 Task: Research Airbnb options in Guider, Cameroon from 12th November, 2023 to 15th November, 2023 for 2 adults.1  bedroom having 1 bed and 1 bathroom. Property type can be hotel. Look for 5 properties as per requirement.
Action: Mouse moved to (500, 117)
Screenshot: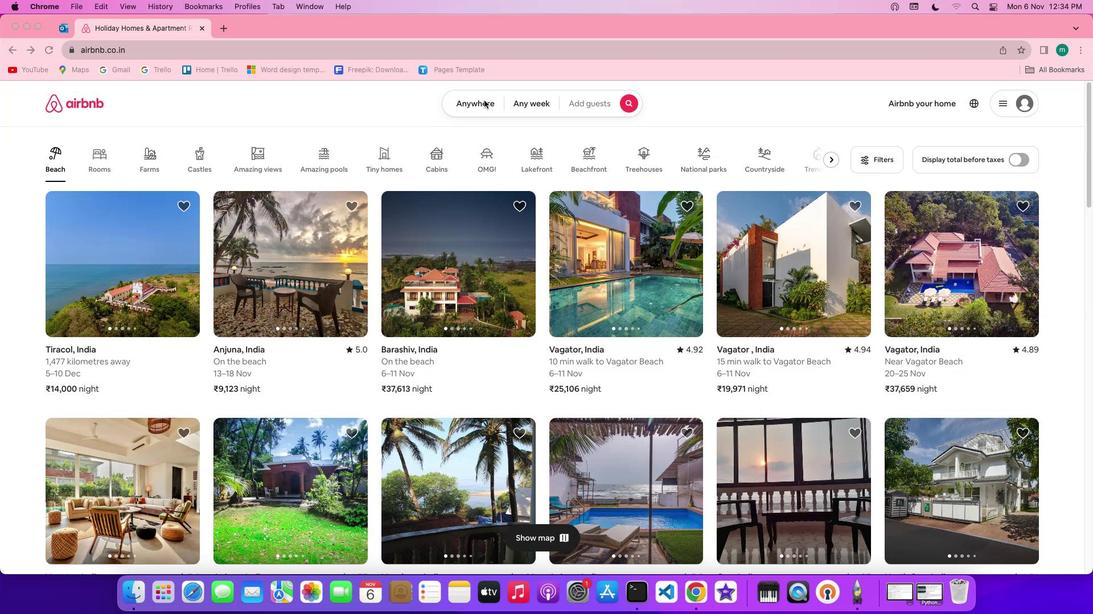 
Action: Mouse pressed left at (500, 117)
Screenshot: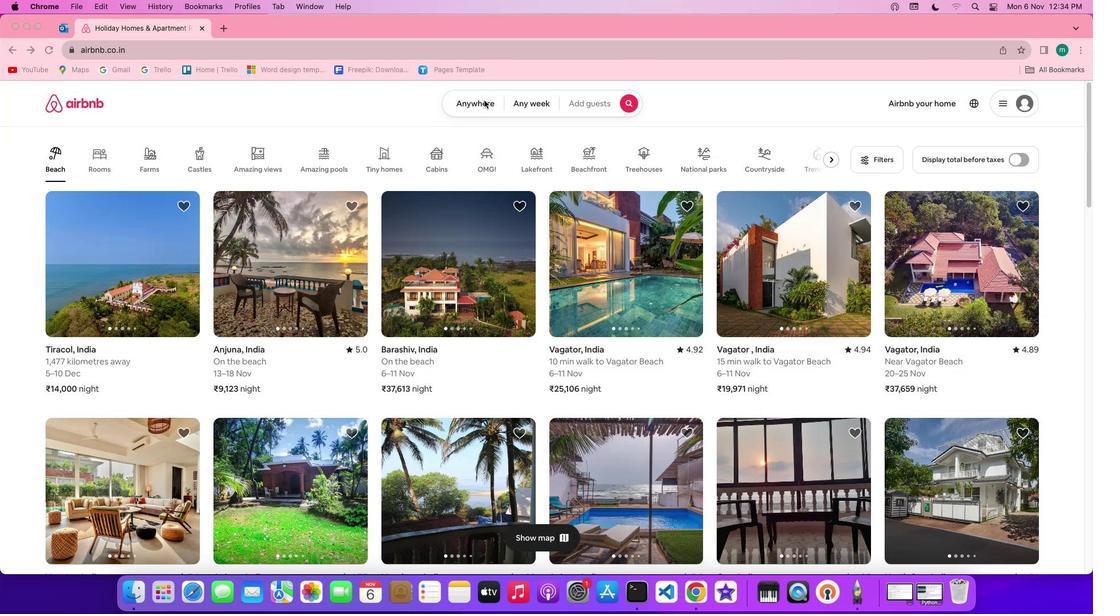 
Action: Mouse pressed left at (500, 117)
Screenshot: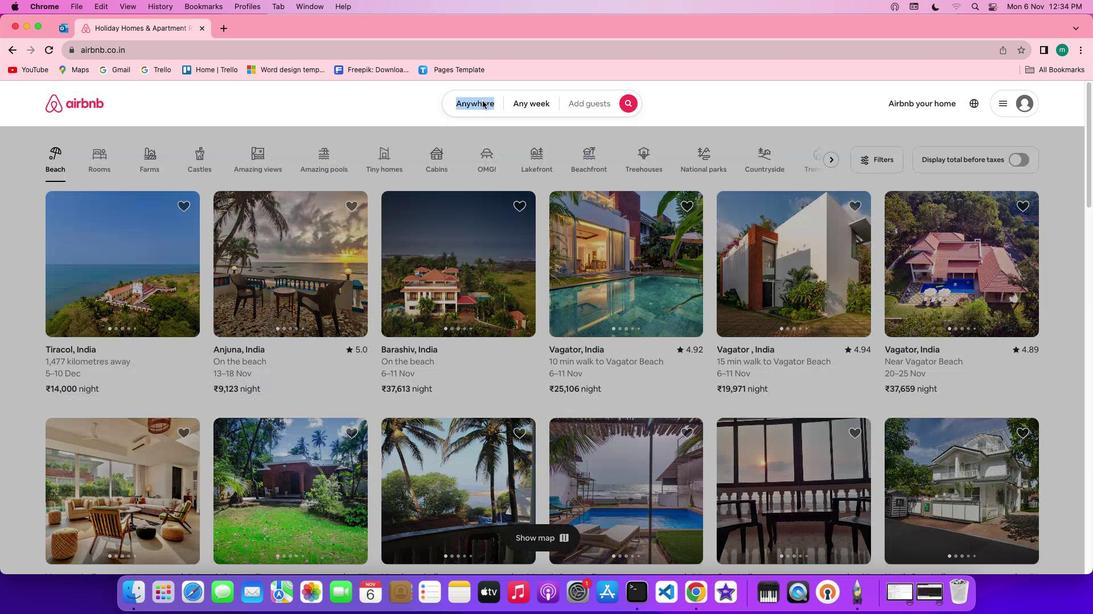 
Action: Mouse moved to (421, 158)
Screenshot: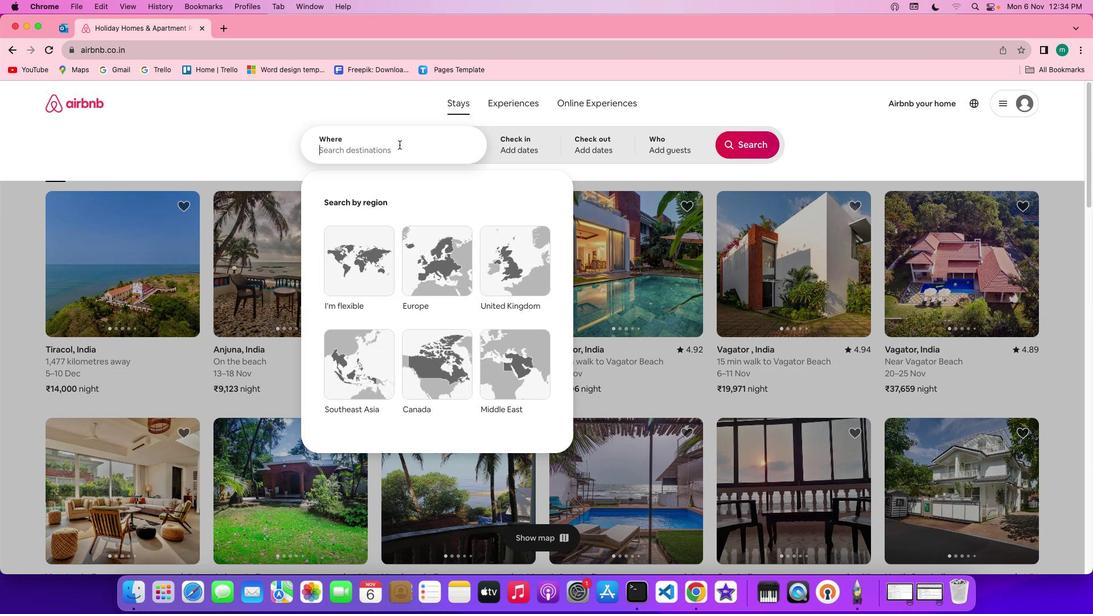 
Action: Mouse pressed left at (421, 158)
Screenshot: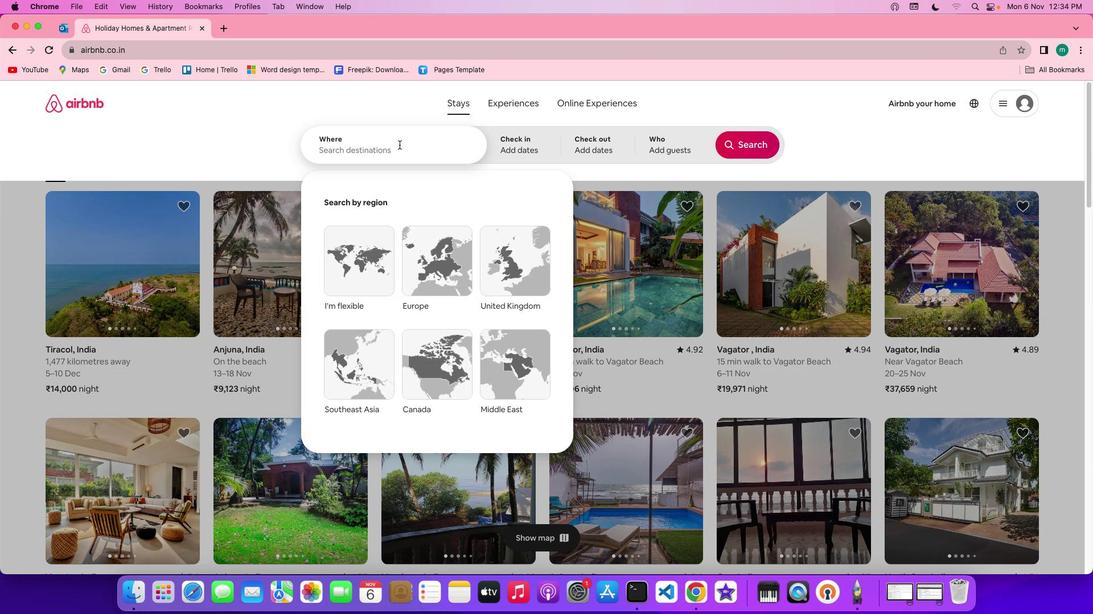 
Action: Key pressed Key.shift'G''u''i''d''e''r'','Key.spaceKey.shift'C''a''m''e''r''o''o''n'
Screenshot: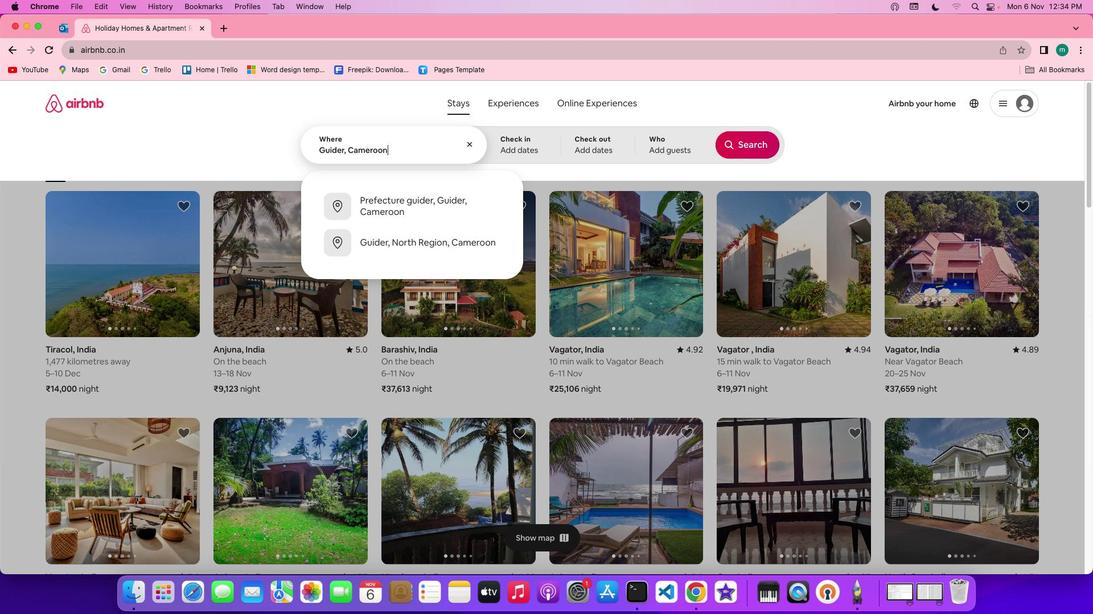 
Action: Mouse moved to (536, 155)
Screenshot: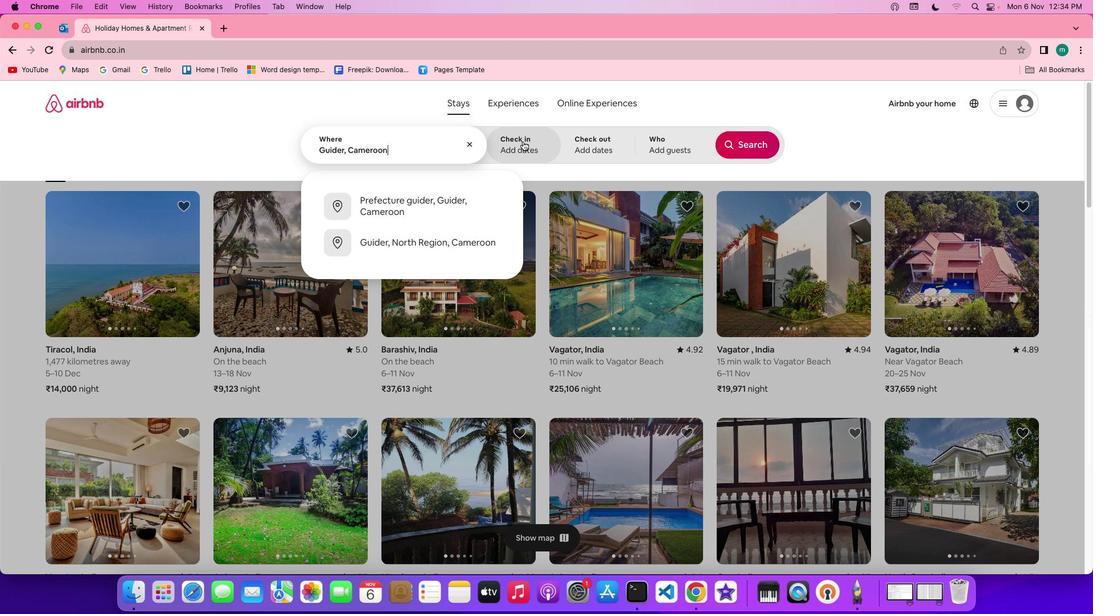 
Action: Mouse pressed left at (536, 155)
Screenshot: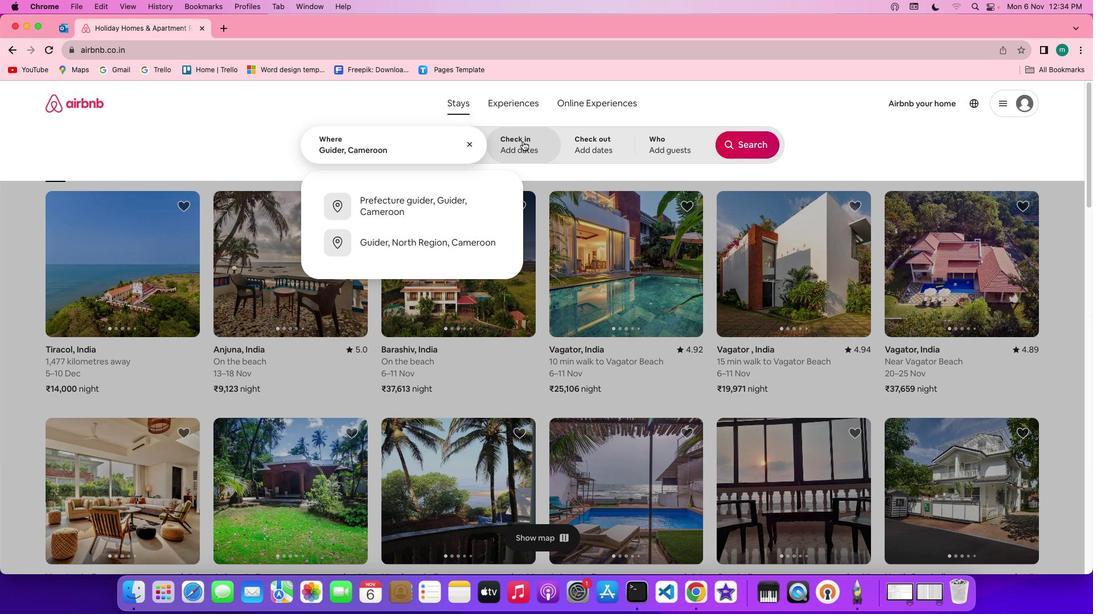 
Action: Mouse moved to (632, 347)
Screenshot: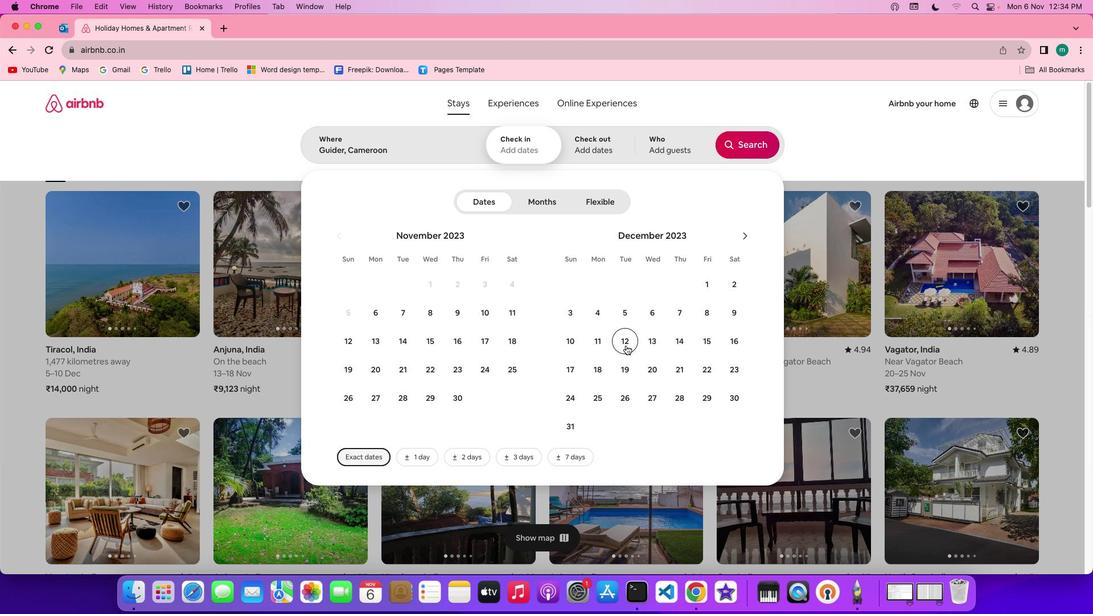 
Action: Mouse pressed left at (632, 347)
Screenshot: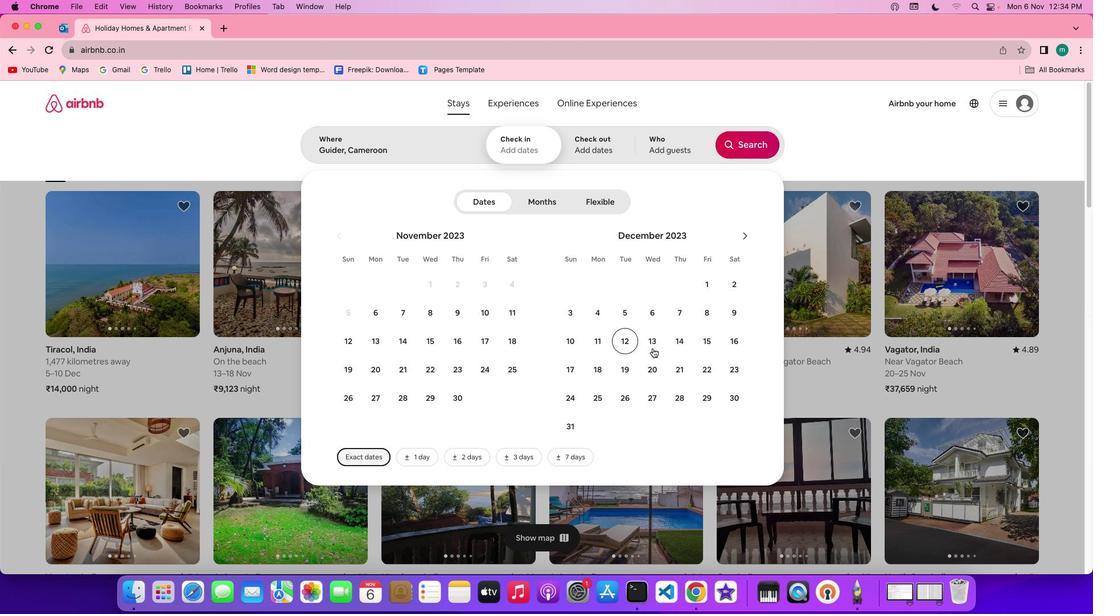 
Action: Mouse moved to (713, 349)
Screenshot: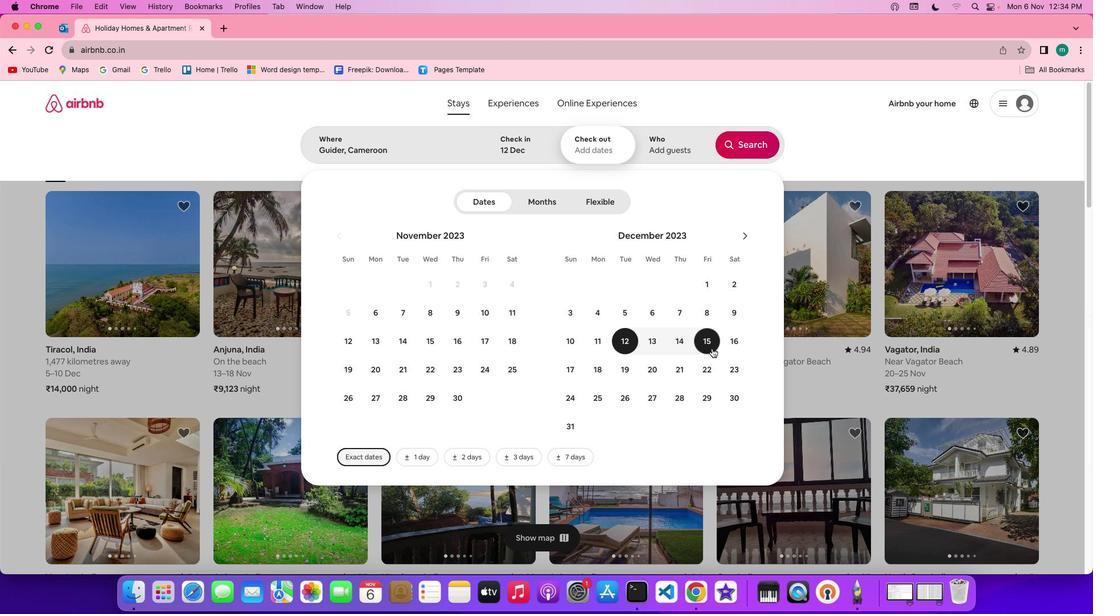 
Action: Mouse pressed left at (713, 349)
Screenshot: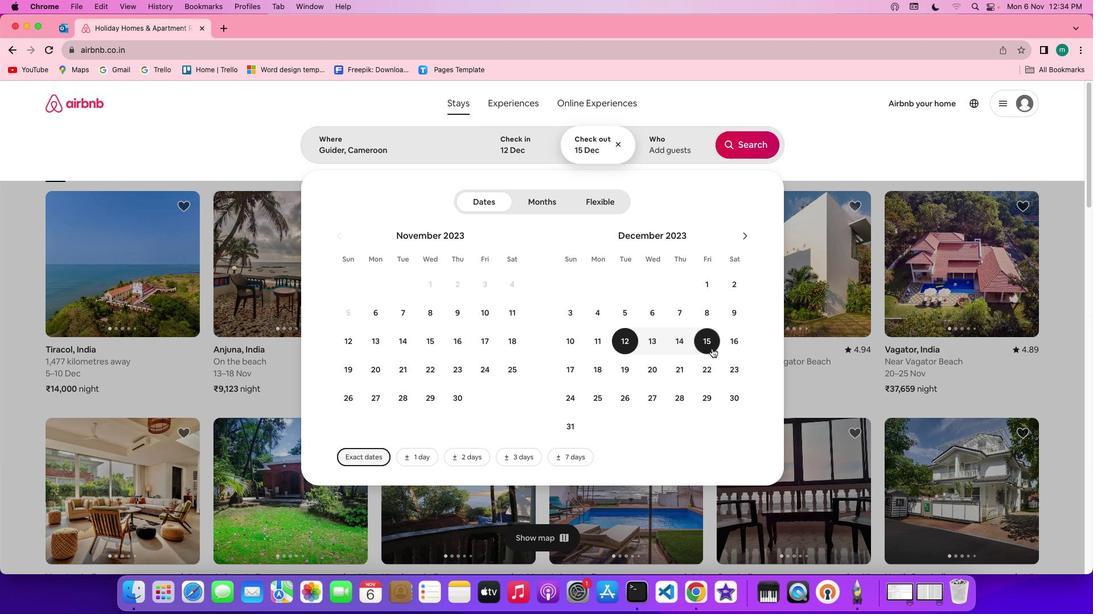 
Action: Mouse moved to (377, 345)
Screenshot: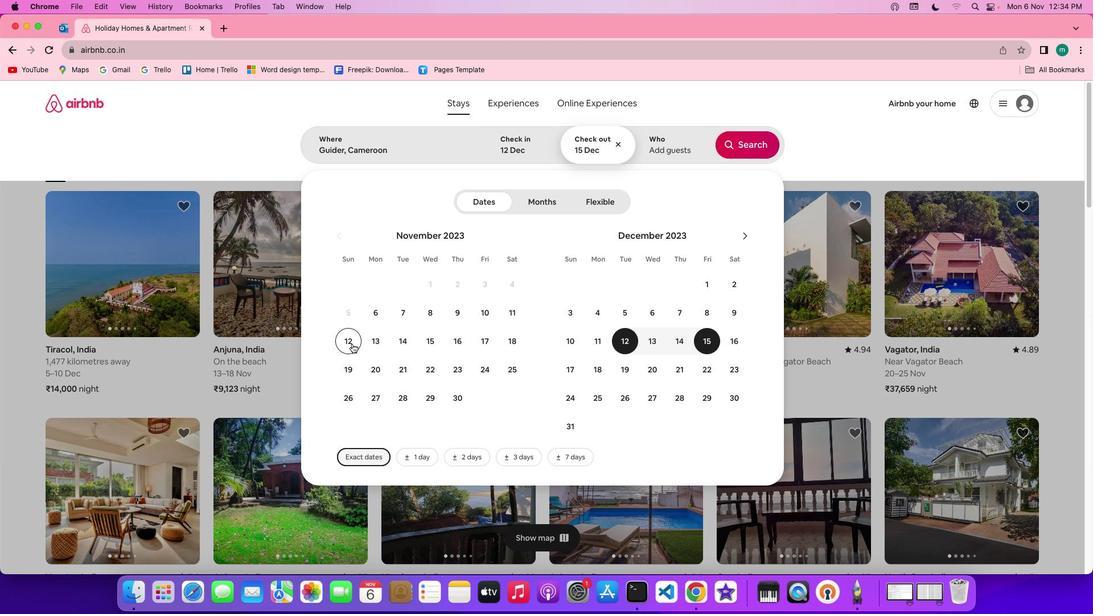 
Action: Mouse pressed left at (377, 345)
Screenshot: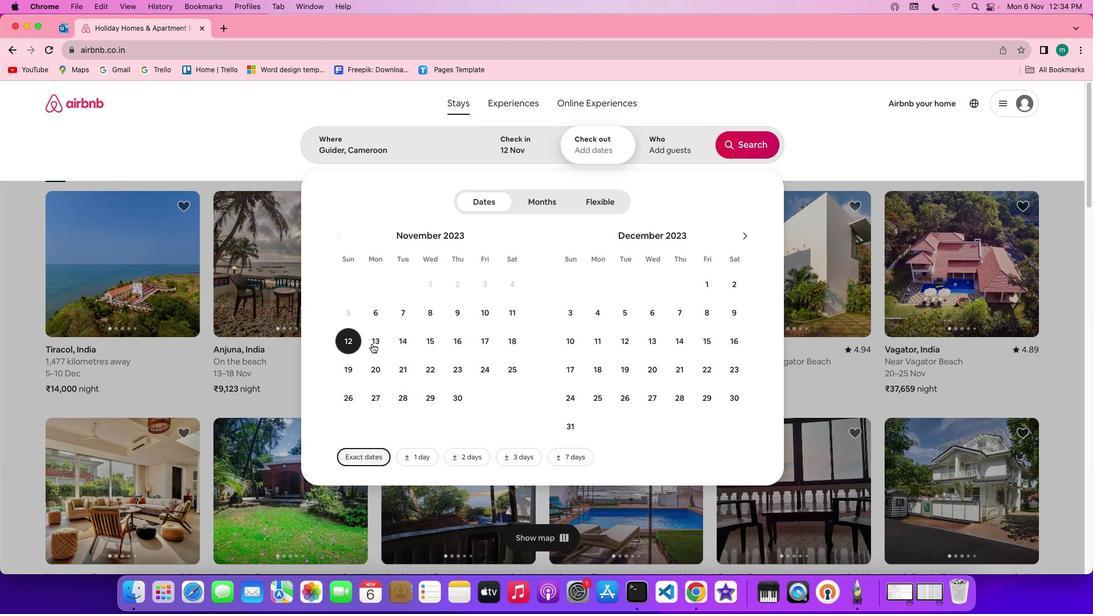 
Action: Mouse moved to (447, 346)
Screenshot: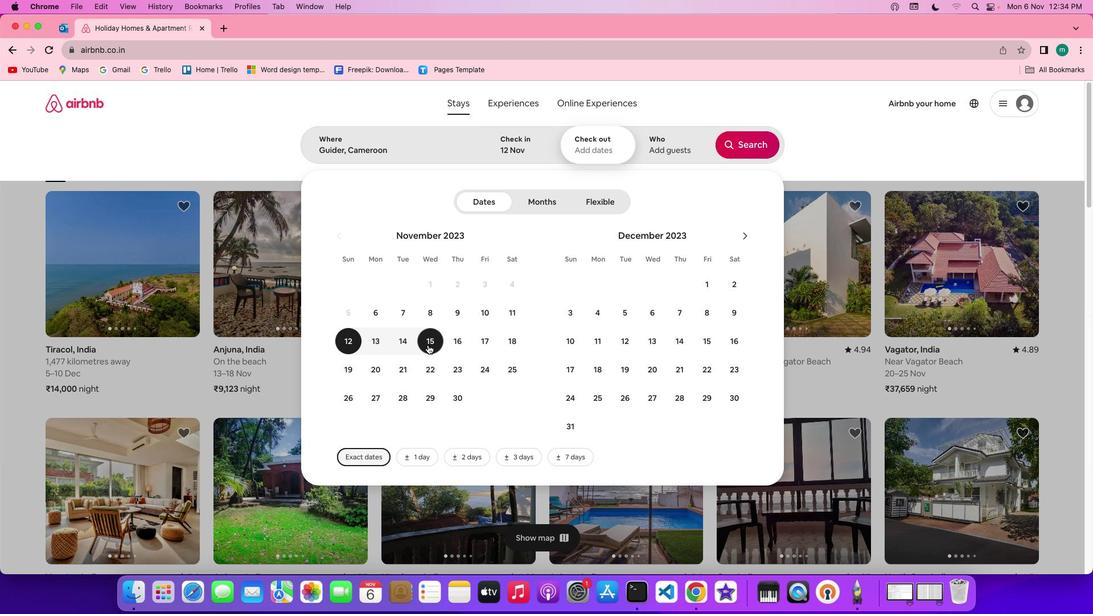
Action: Mouse pressed left at (447, 346)
Screenshot: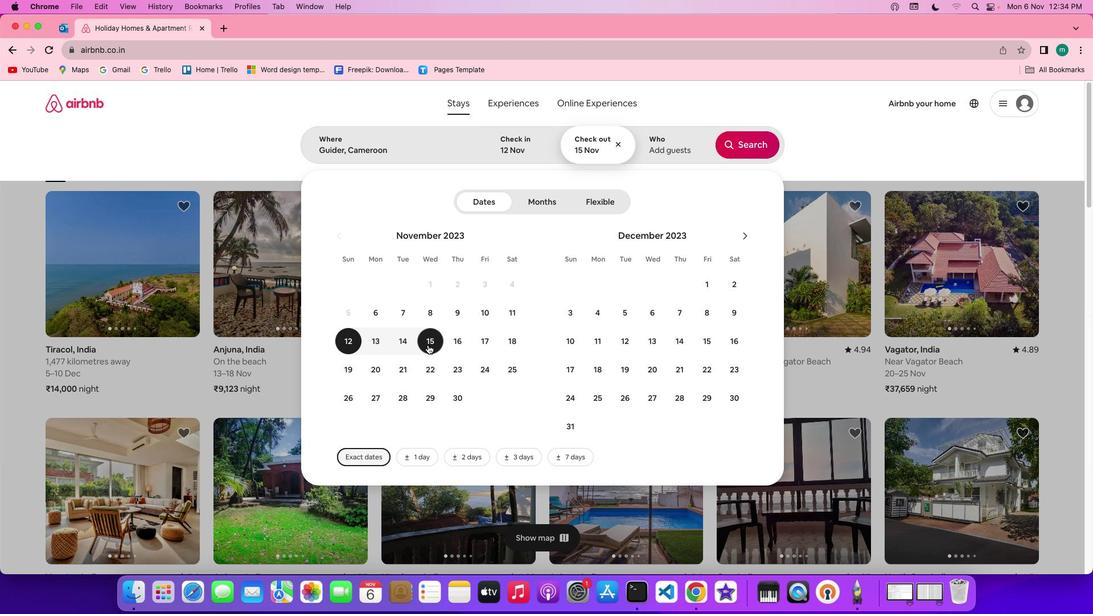 
Action: Mouse moved to (685, 167)
Screenshot: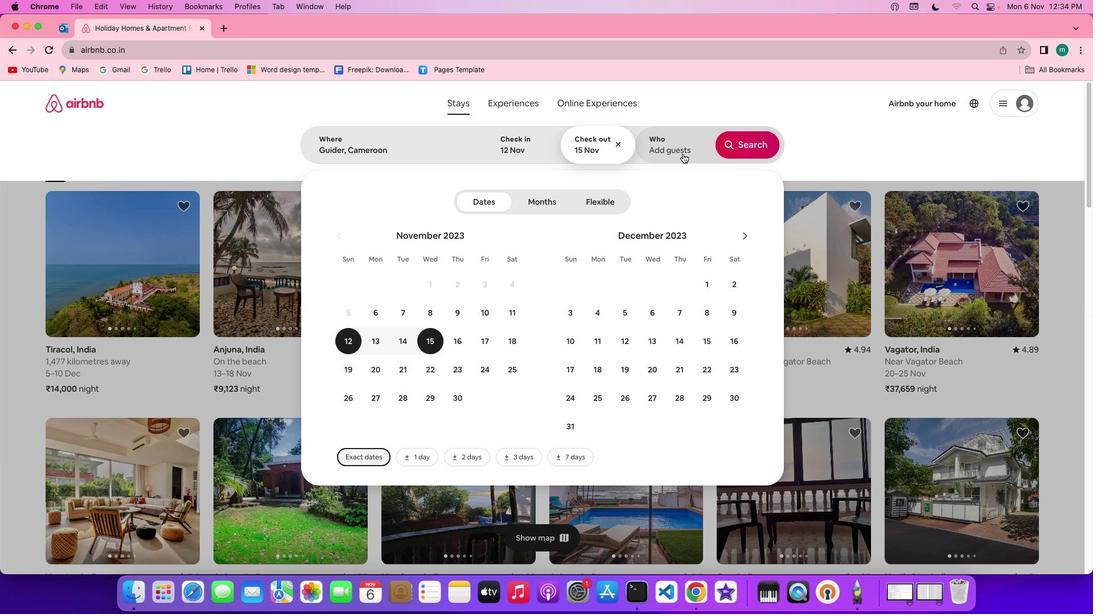 
Action: Mouse pressed left at (685, 167)
Screenshot: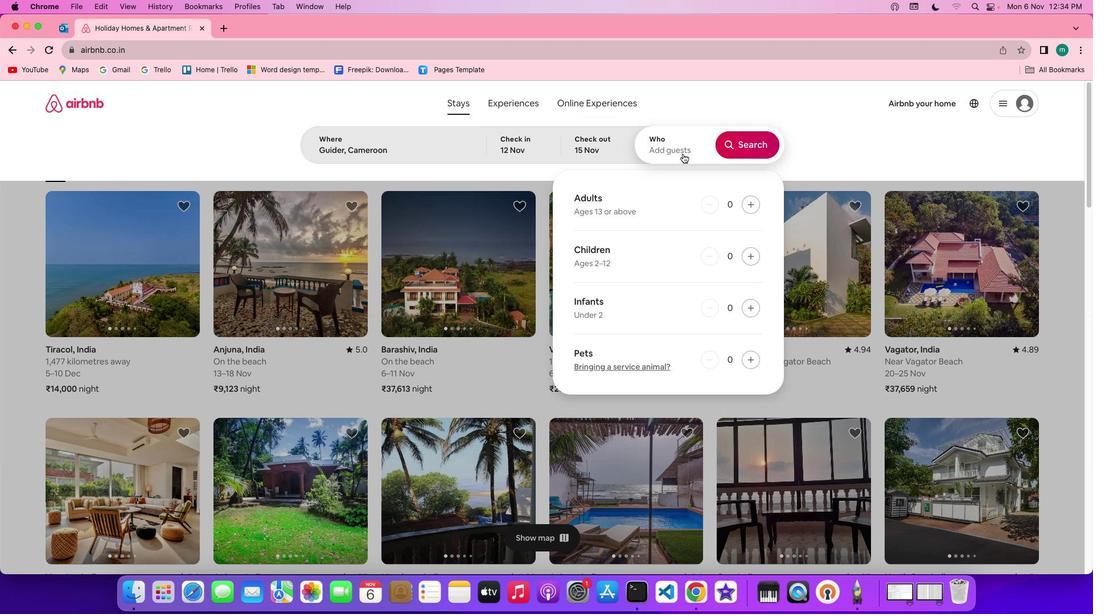 
Action: Mouse moved to (749, 213)
Screenshot: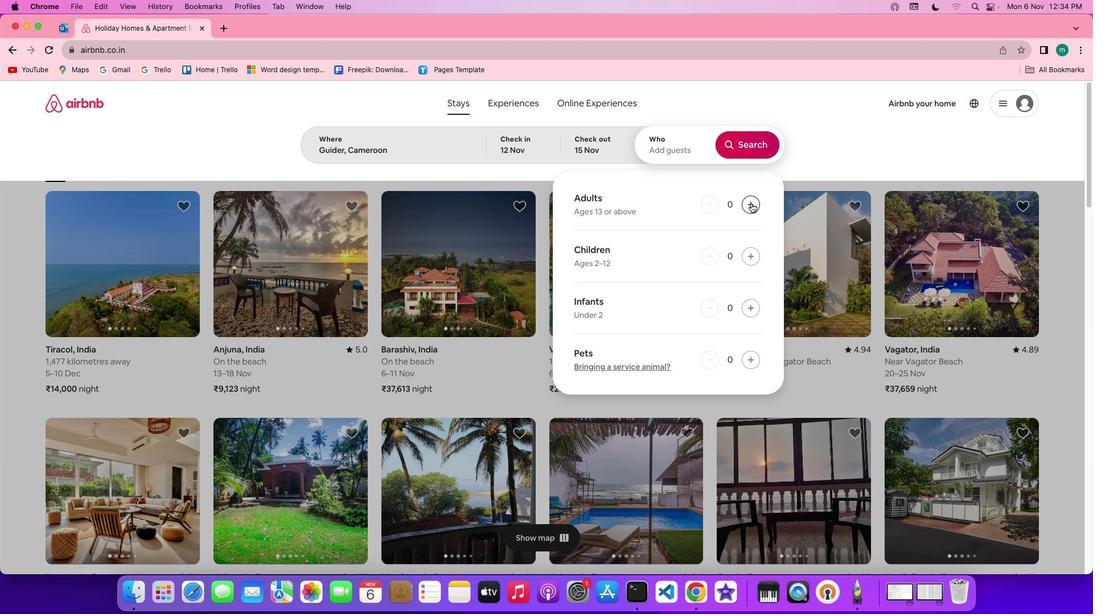 
Action: Mouse pressed left at (749, 213)
Screenshot: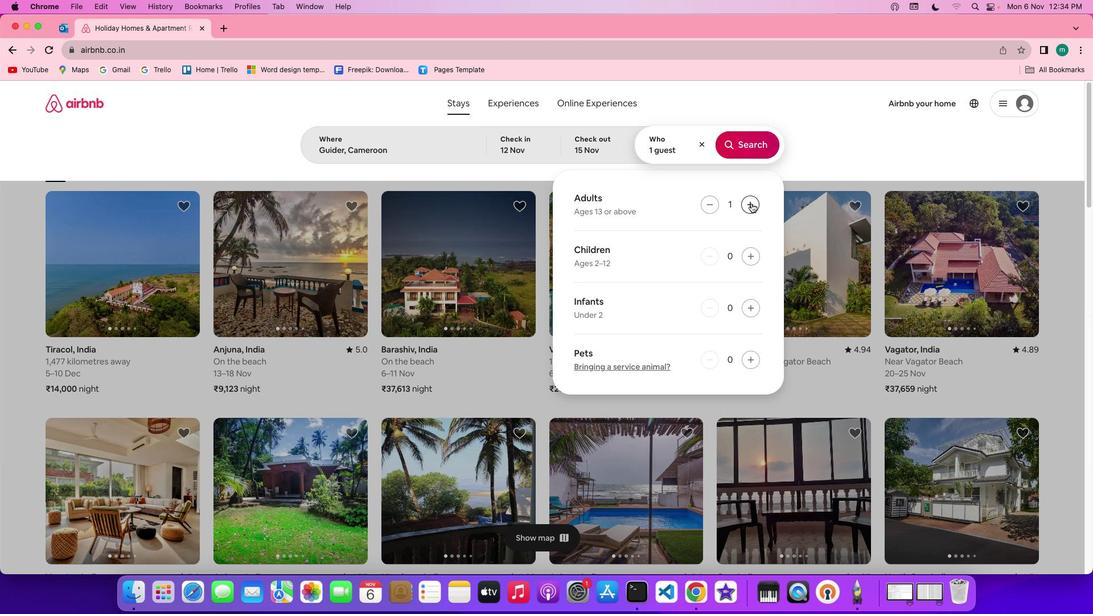 
Action: Mouse pressed left at (749, 213)
Screenshot: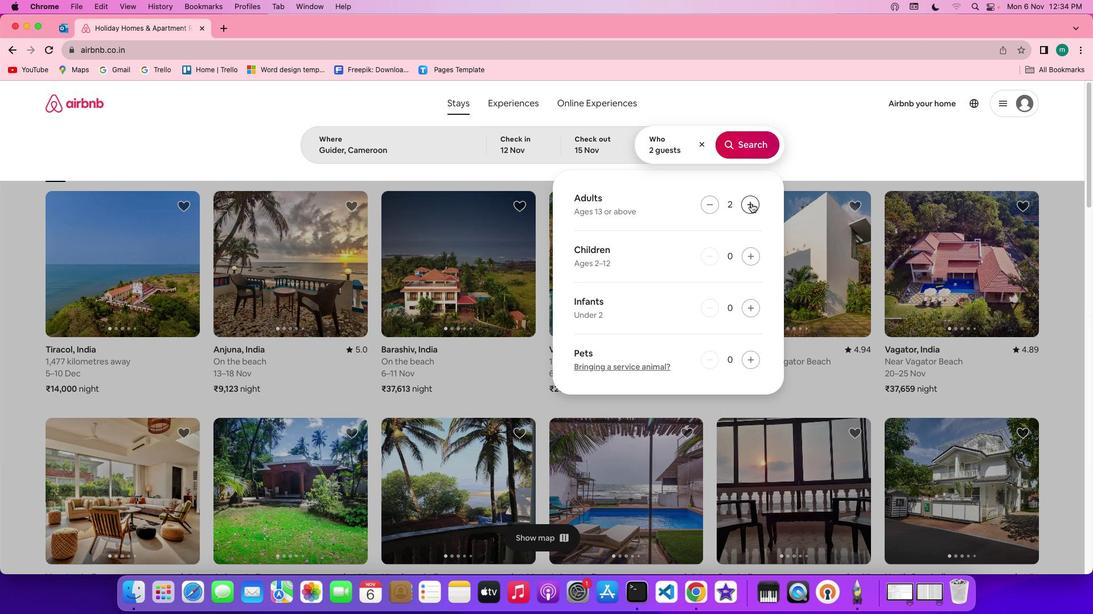 
Action: Mouse moved to (752, 162)
Screenshot: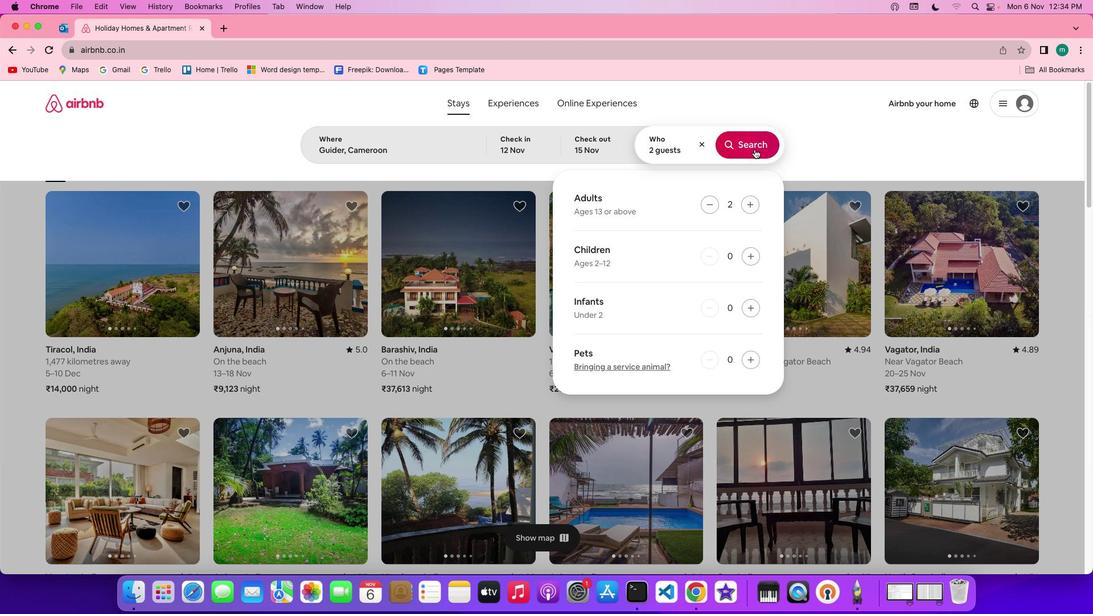 
Action: Mouse pressed left at (752, 162)
Screenshot: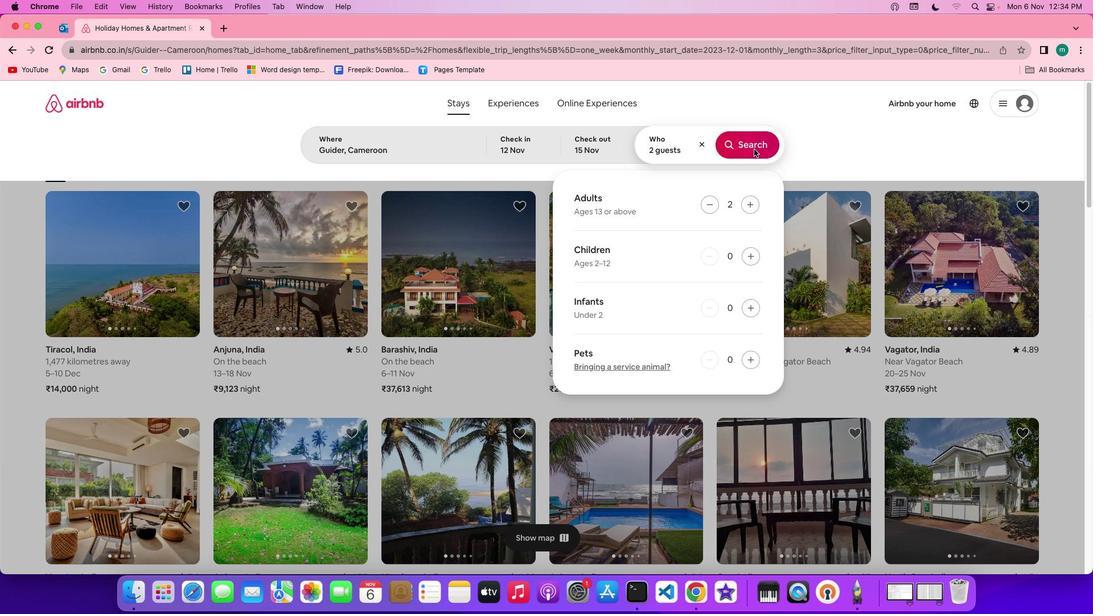 
Action: Mouse moved to (906, 160)
Screenshot: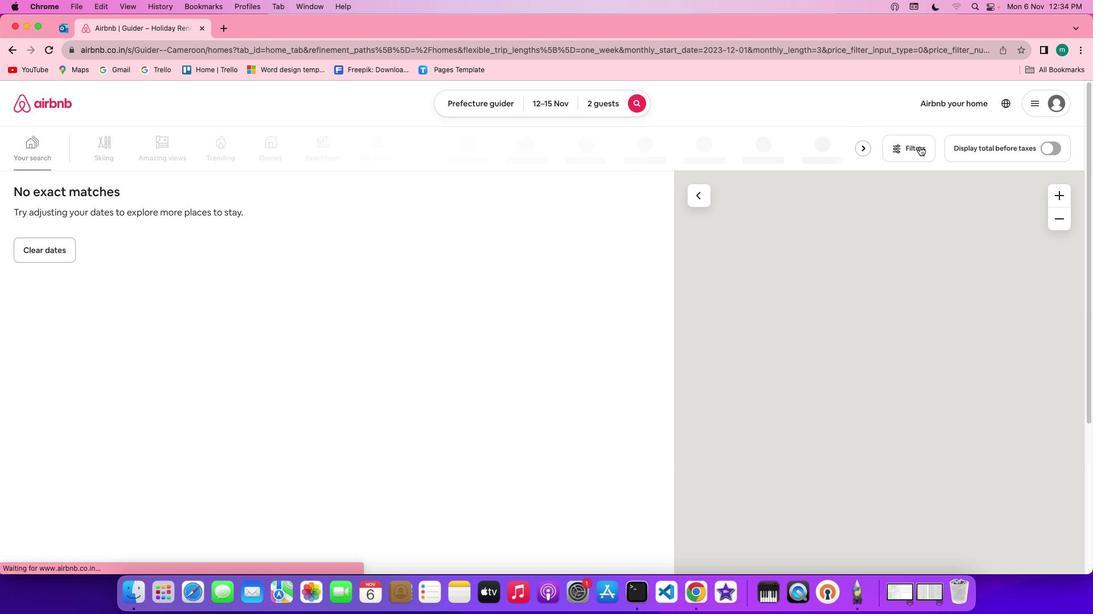 
Action: Mouse pressed left at (906, 160)
Screenshot: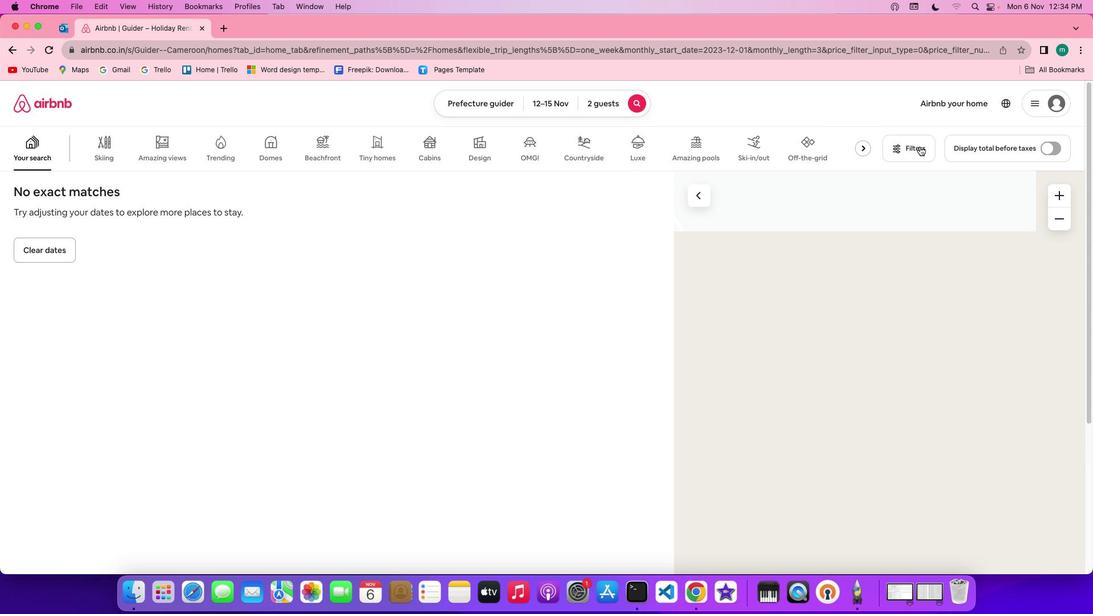 
Action: Mouse moved to (663, 278)
Screenshot: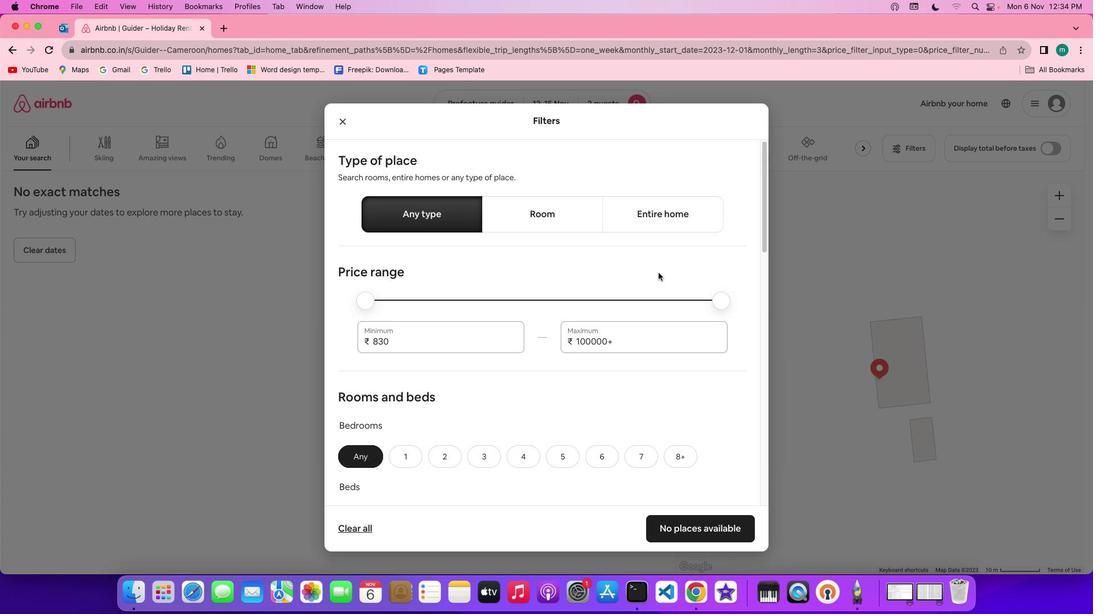 
Action: Mouse scrolled (663, 278) with delta (48, 22)
Screenshot: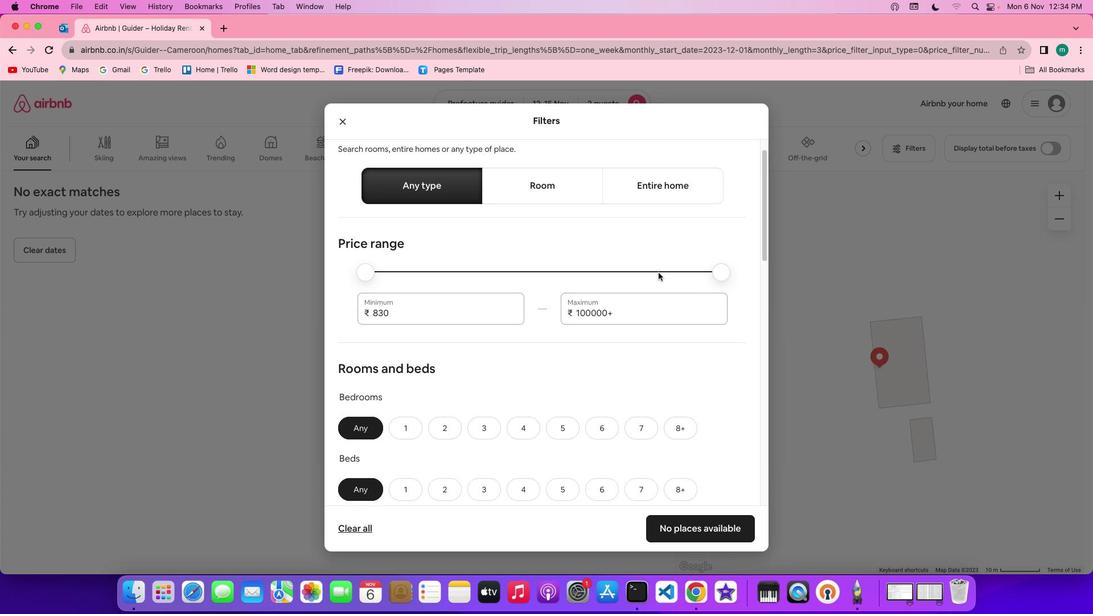 
Action: Mouse scrolled (663, 278) with delta (48, 22)
Screenshot: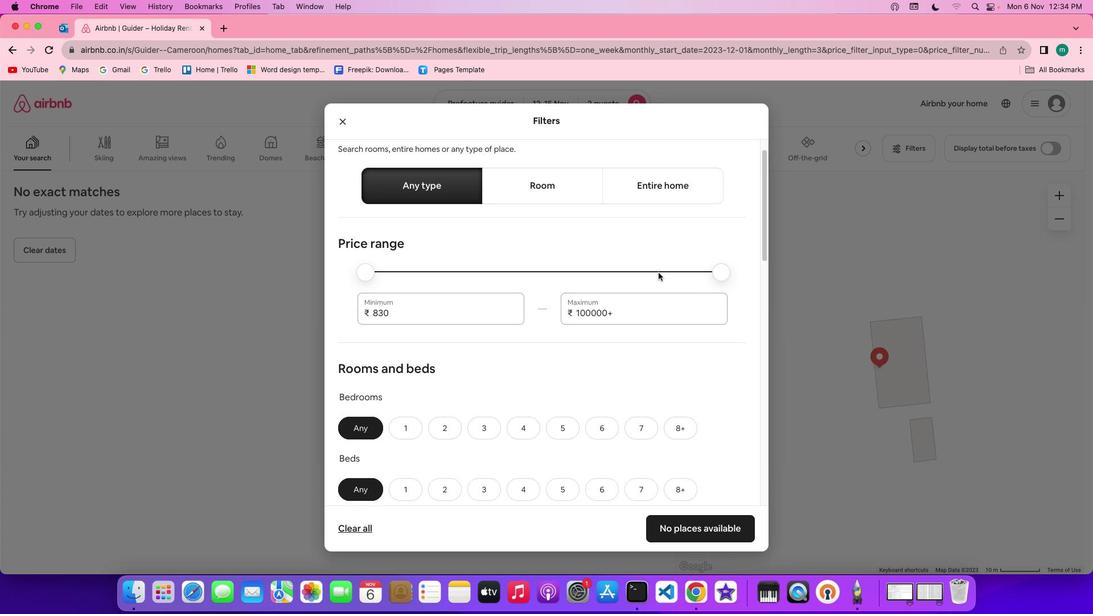 
Action: Mouse scrolled (663, 278) with delta (48, 22)
Screenshot: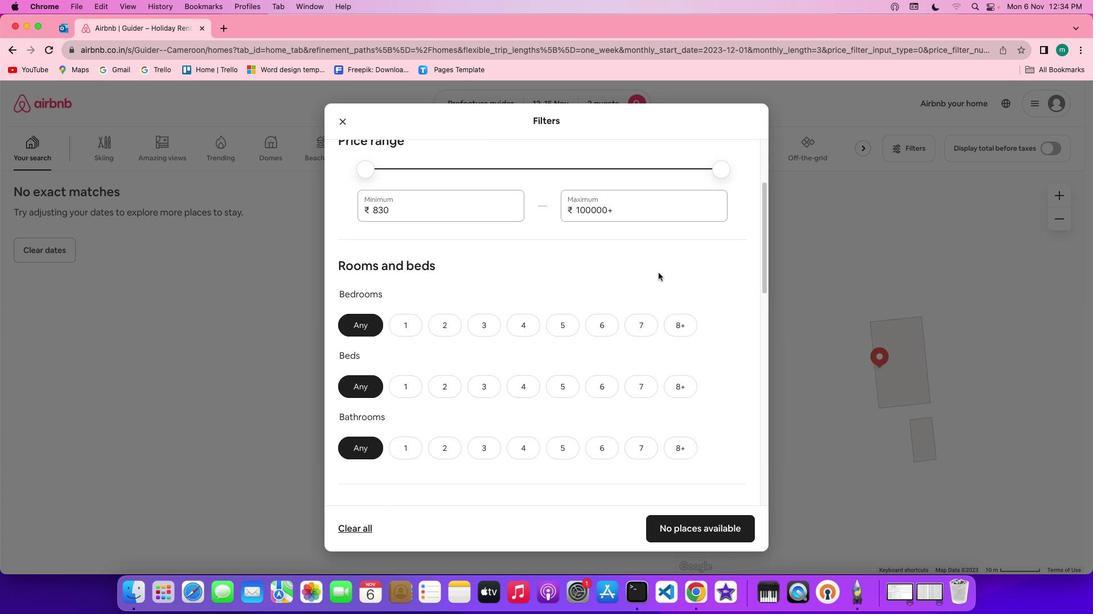 
Action: Mouse scrolled (663, 278) with delta (48, 21)
Screenshot: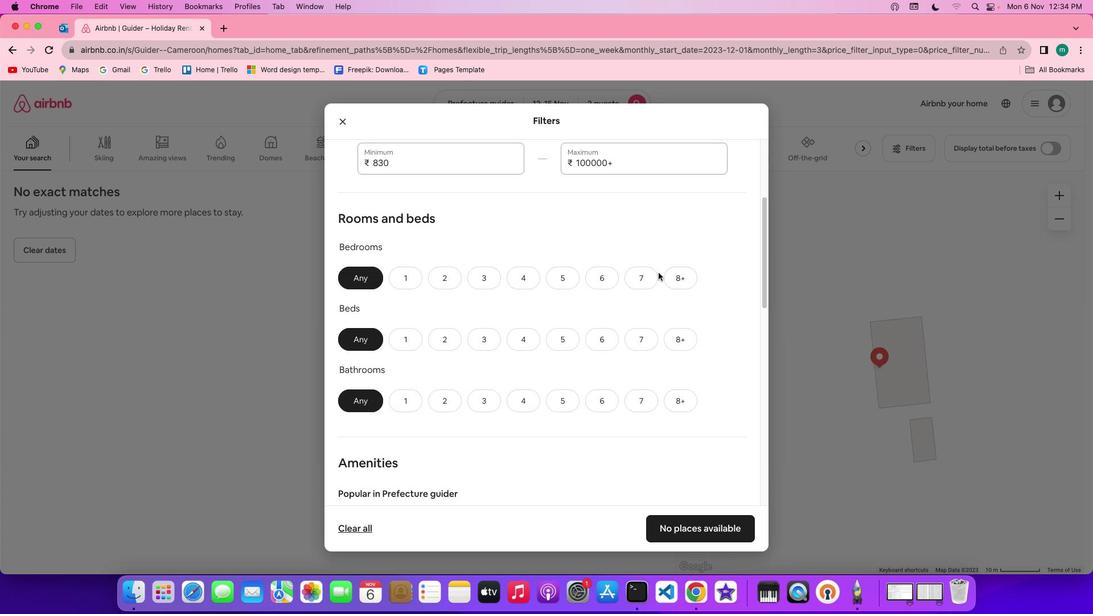
Action: Mouse scrolled (663, 278) with delta (48, 22)
Screenshot: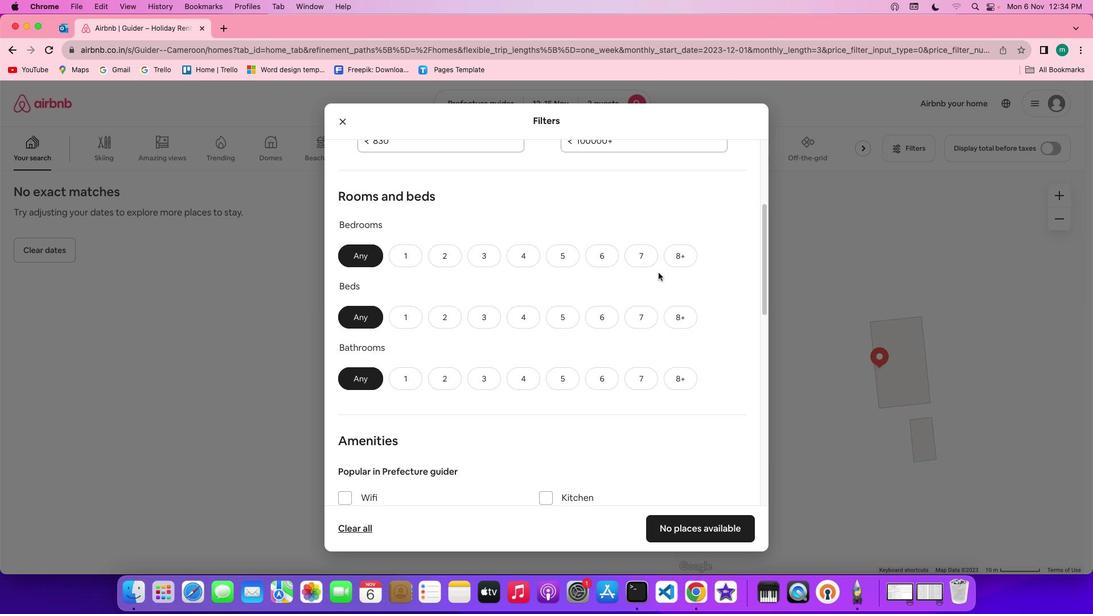 
Action: Mouse scrolled (663, 278) with delta (48, 22)
Screenshot: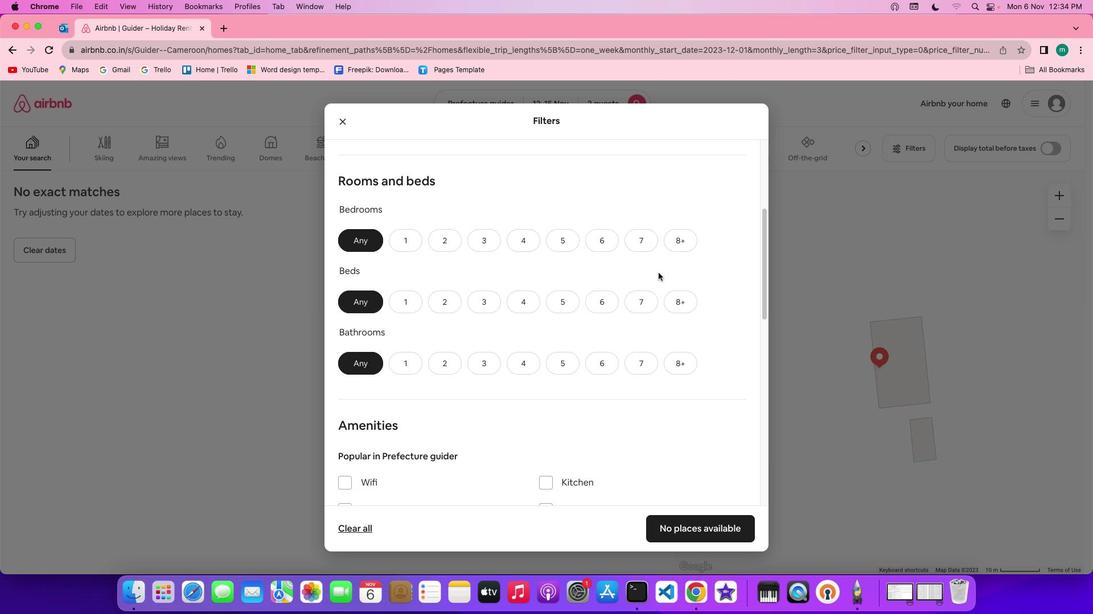 
Action: Mouse scrolled (663, 278) with delta (48, 22)
Screenshot: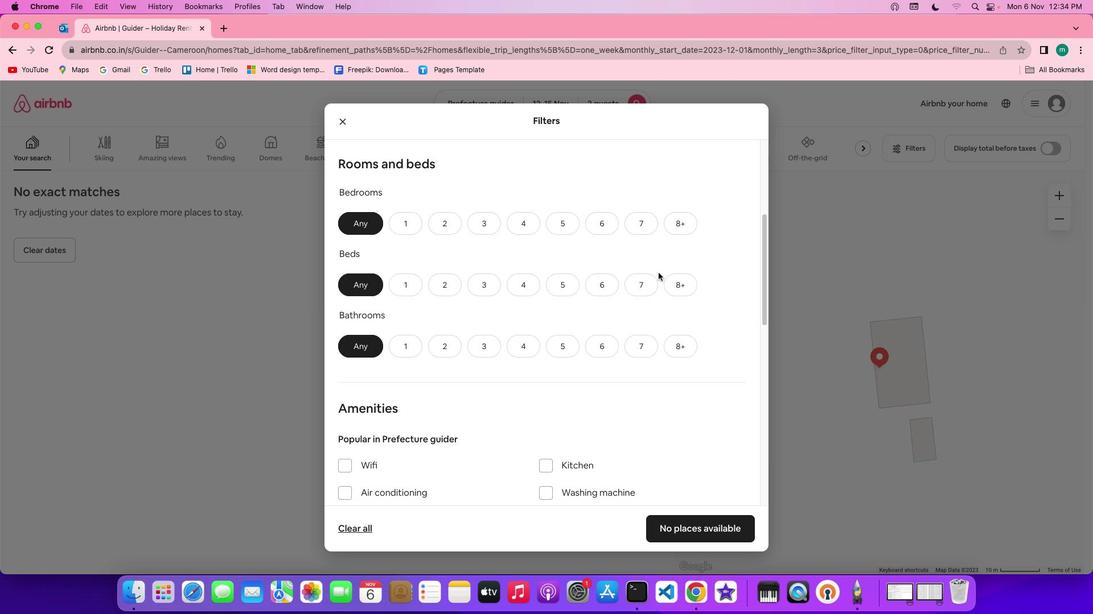 
Action: Mouse scrolled (663, 278) with delta (48, 22)
Screenshot: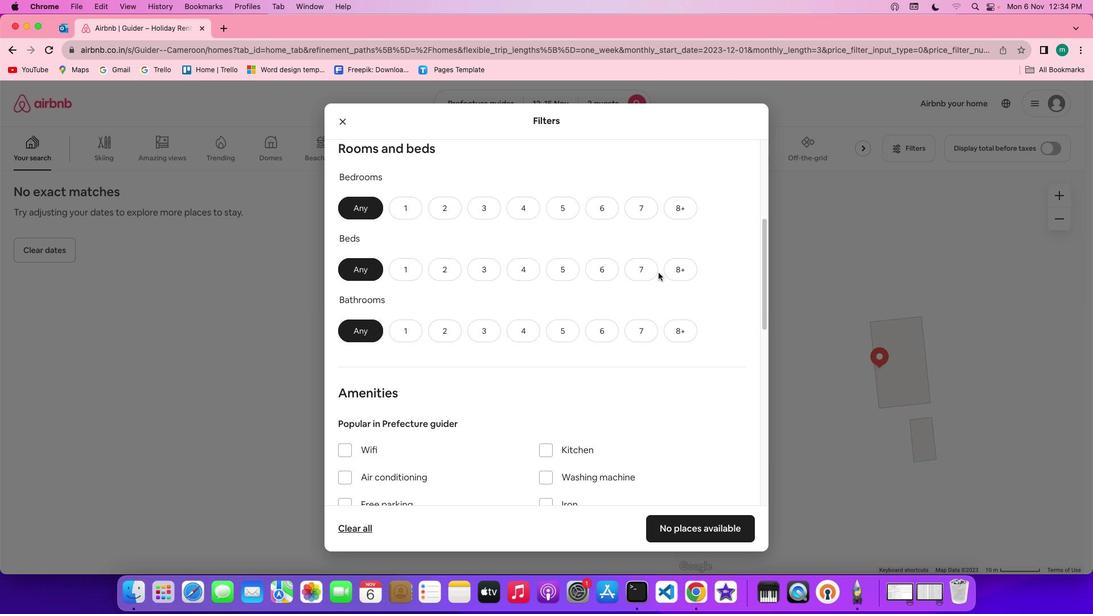 
Action: Mouse scrolled (663, 278) with delta (48, 22)
Screenshot: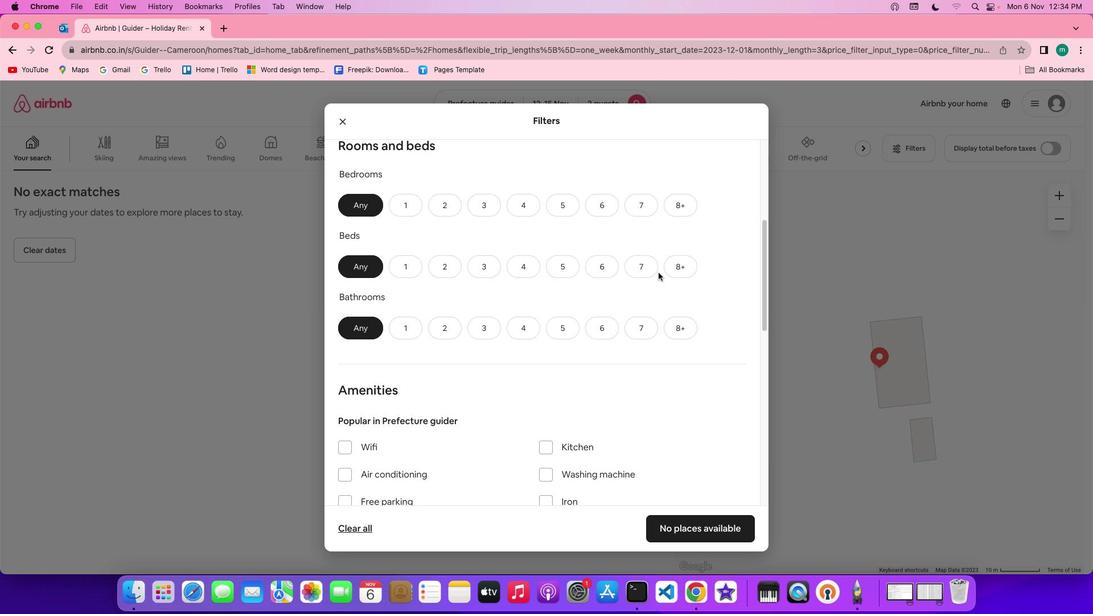 
Action: Mouse scrolled (663, 278) with delta (48, 22)
Screenshot: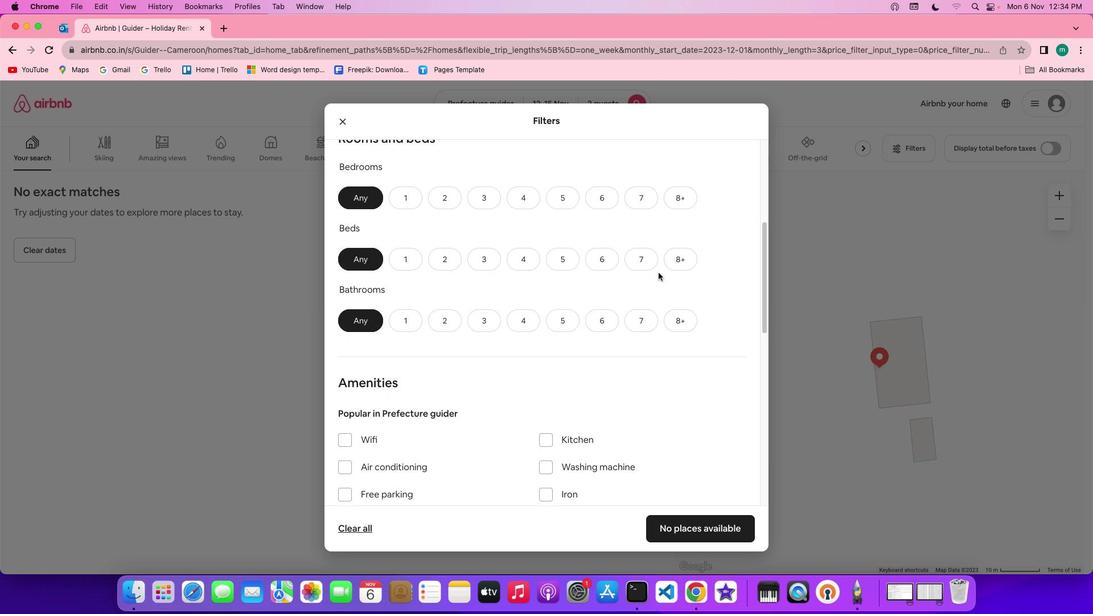 
Action: Mouse scrolled (663, 278) with delta (48, 22)
Screenshot: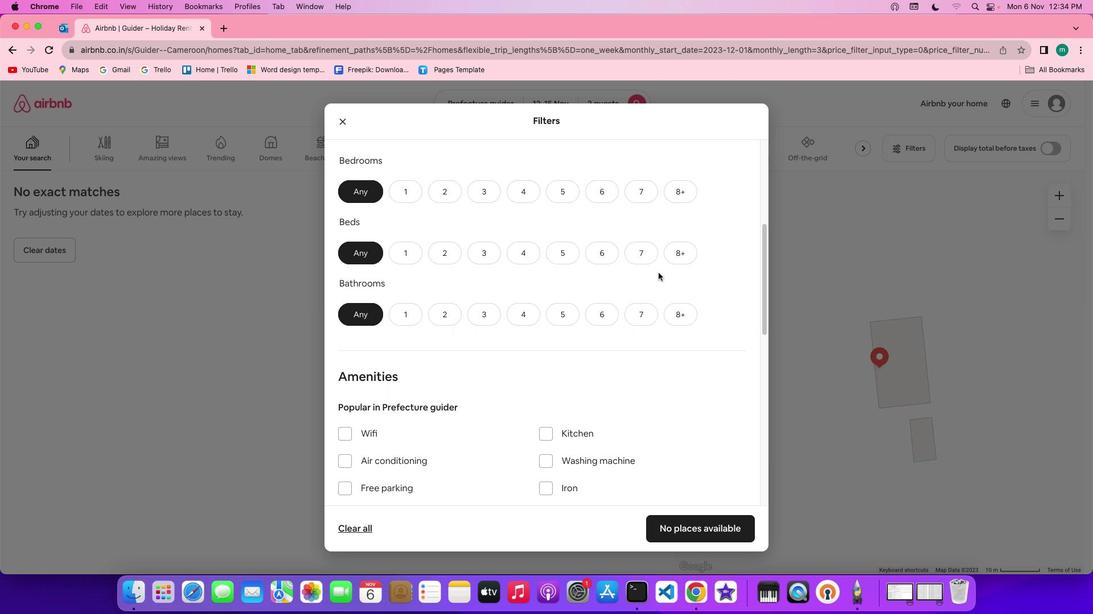 
Action: Mouse scrolled (663, 278) with delta (48, 22)
Screenshot: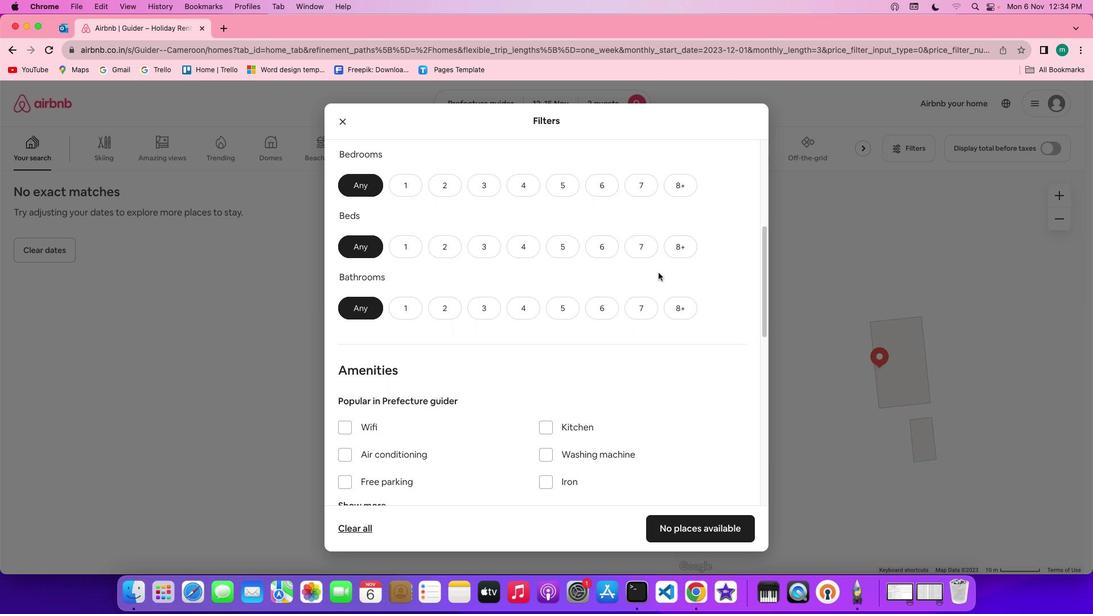 
Action: Mouse moved to (425, 186)
Screenshot: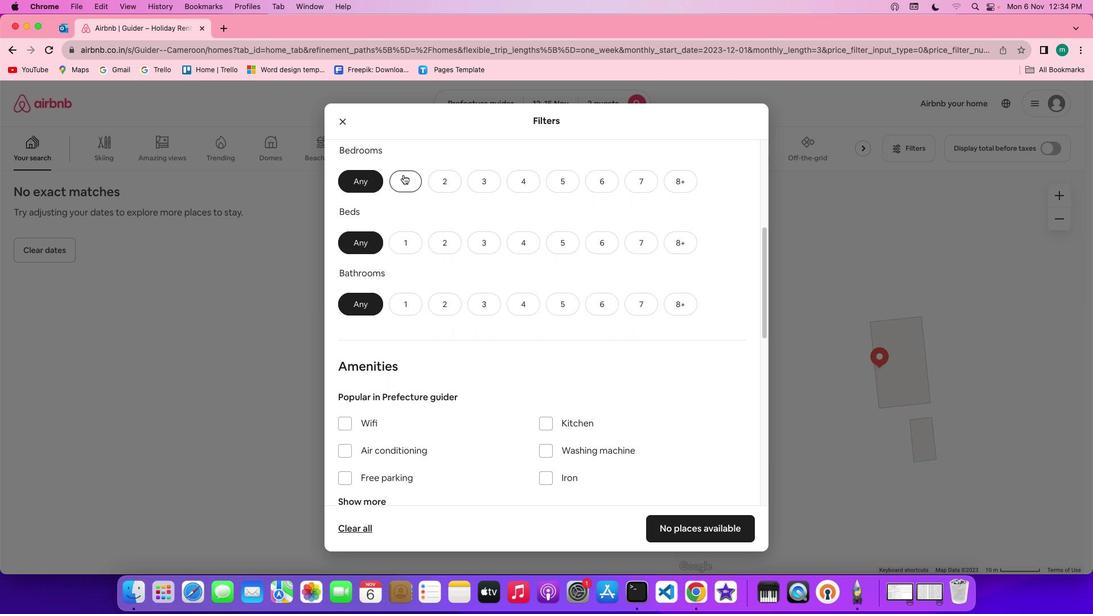 
Action: Mouse pressed left at (425, 186)
Screenshot: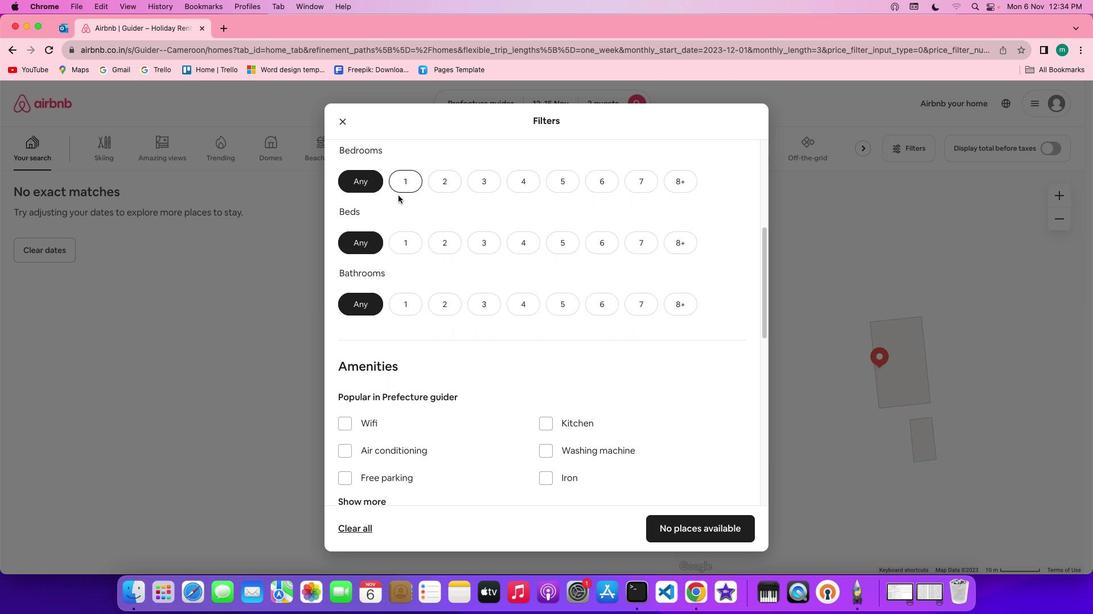 
Action: Mouse moved to (427, 248)
Screenshot: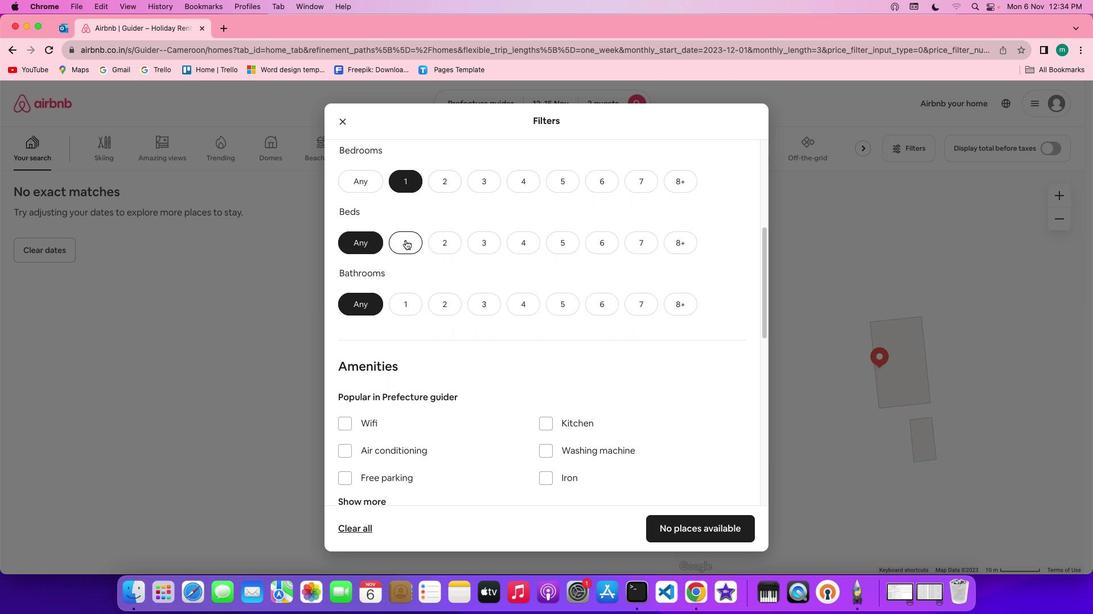 
Action: Mouse pressed left at (427, 248)
Screenshot: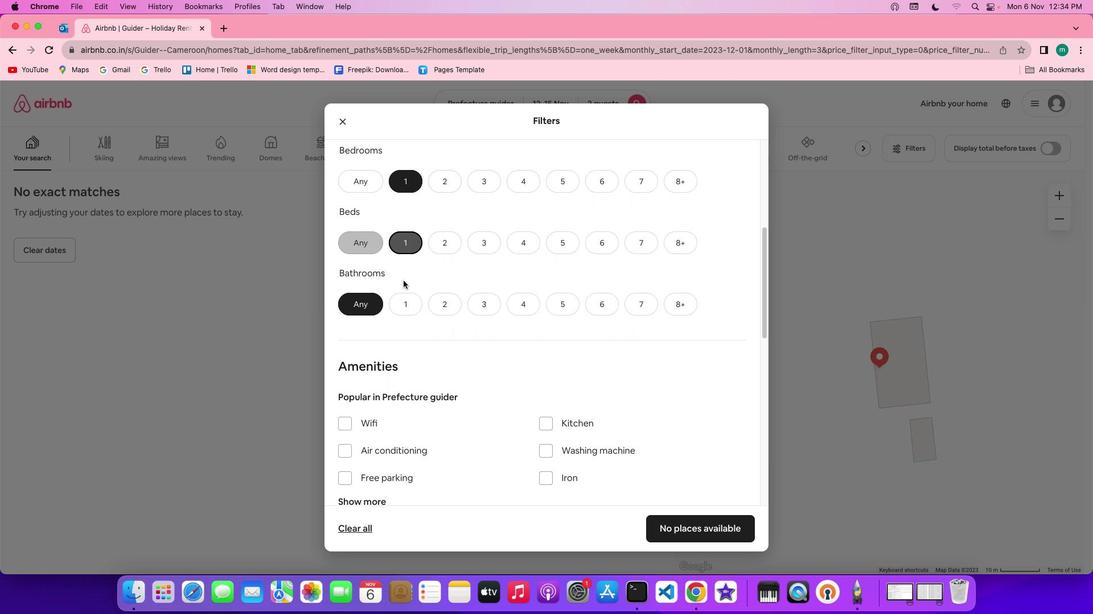 
Action: Mouse moved to (422, 301)
Screenshot: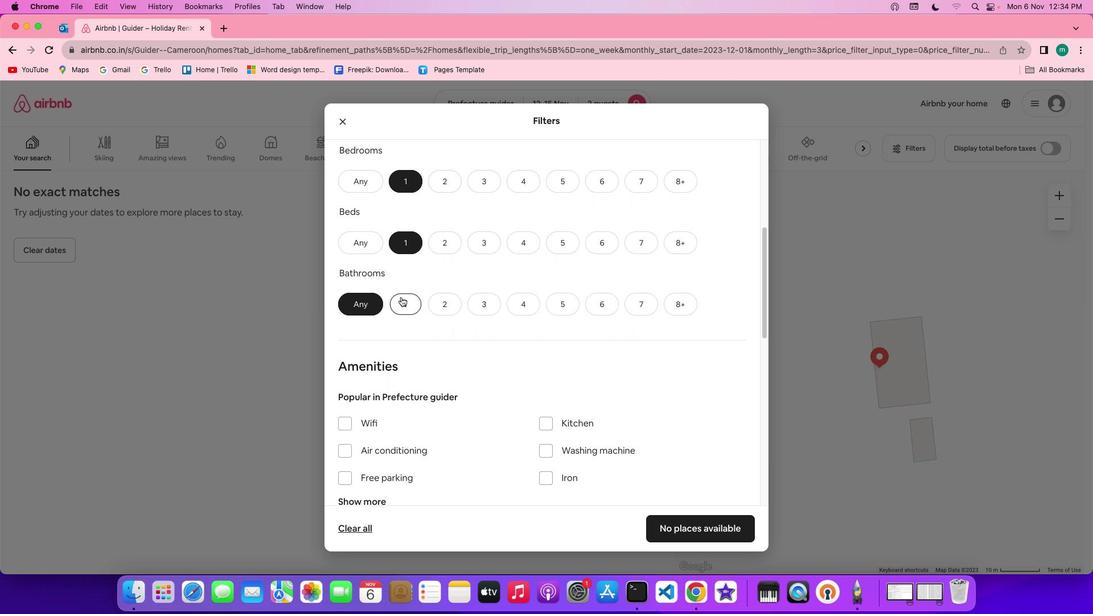 
Action: Mouse pressed left at (422, 301)
Screenshot: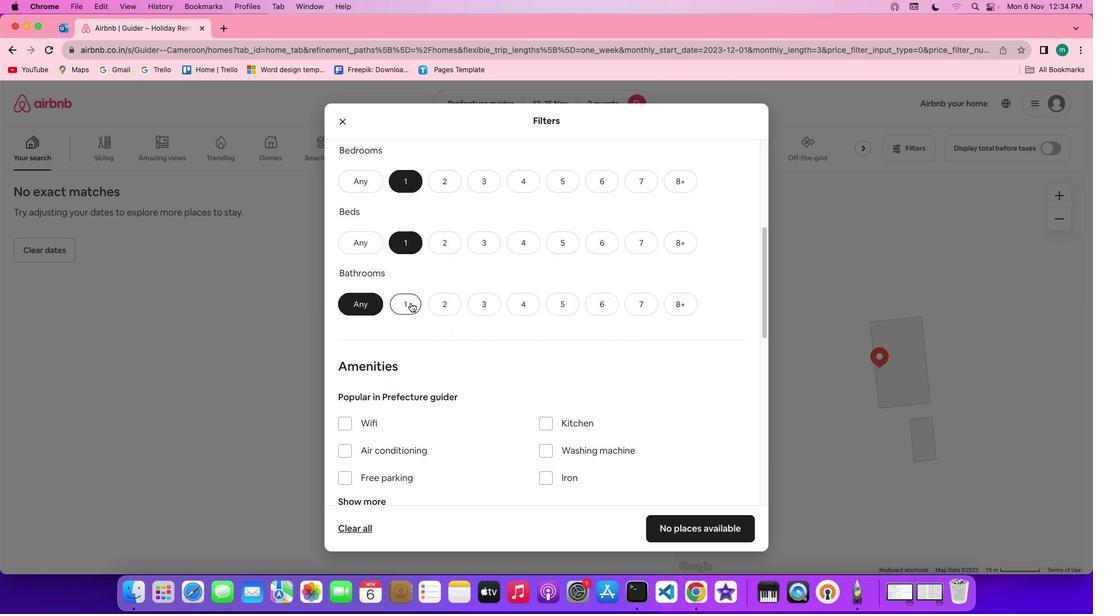 
Action: Mouse moved to (548, 310)
Screenshot: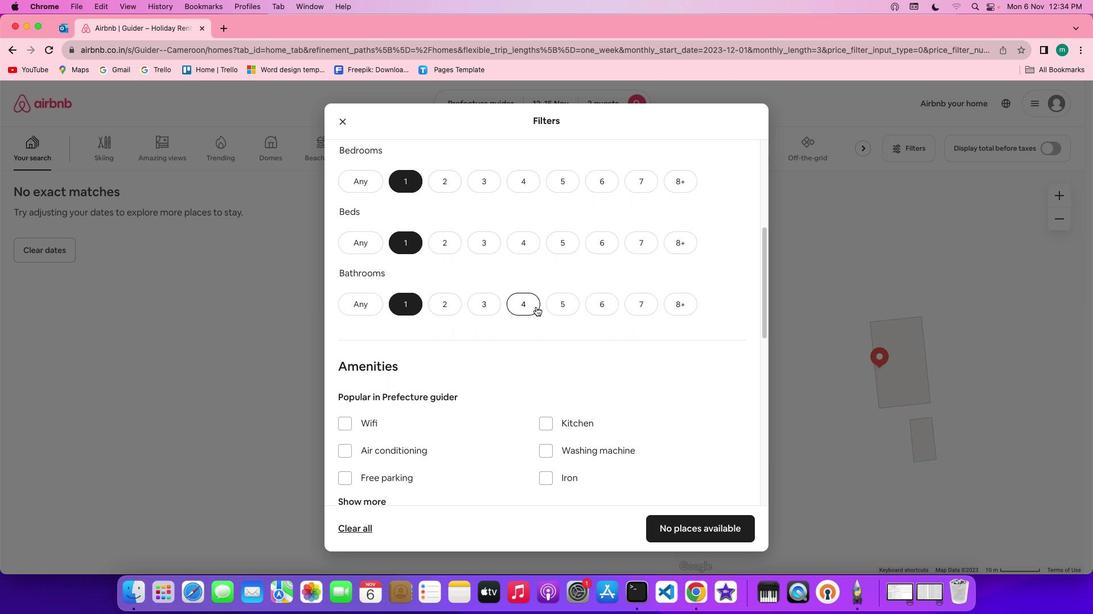 
Action: Mouse scrolled (548, 310) with delta (48, 22)
Screenshot: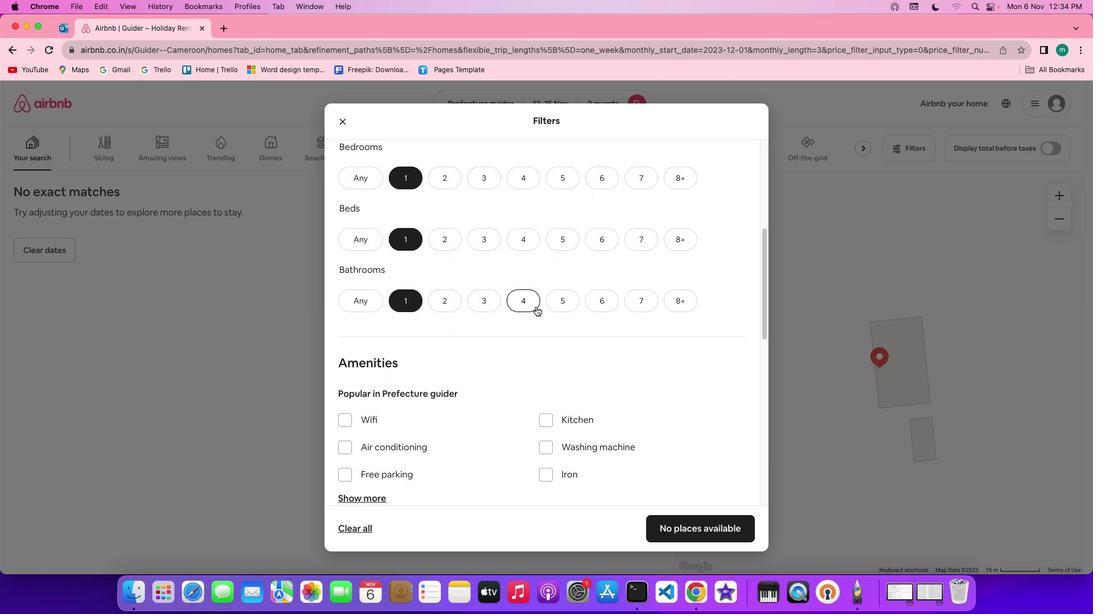 
Action: Mouse scrolled (548, 310) with delta (48, 22)
Screenshot: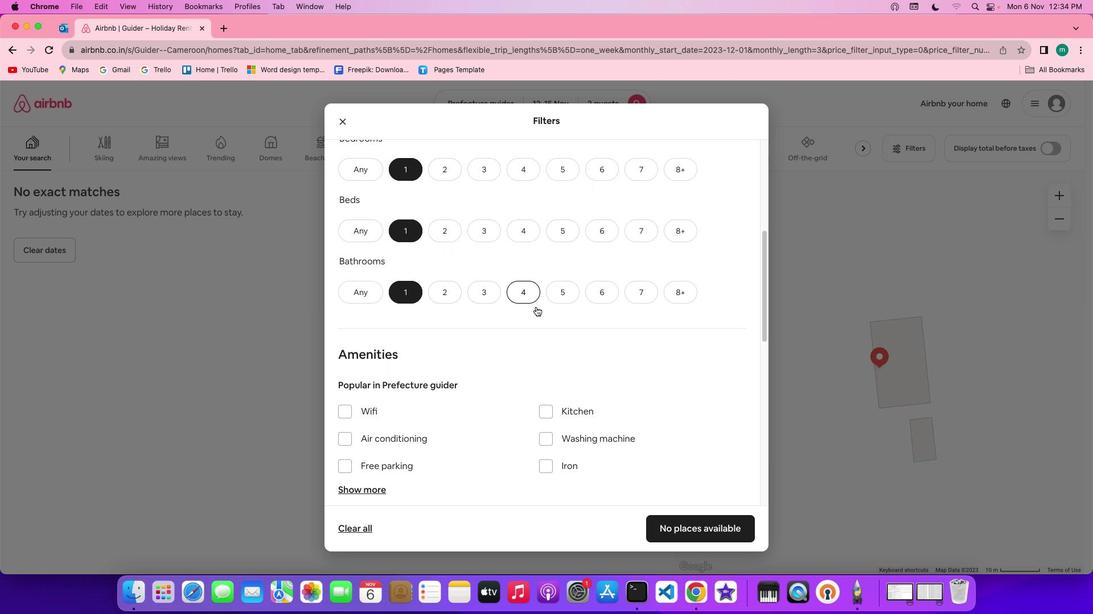 
Action: Mouse scrolled (548, 310) with delta (48, 22)
Screenshot: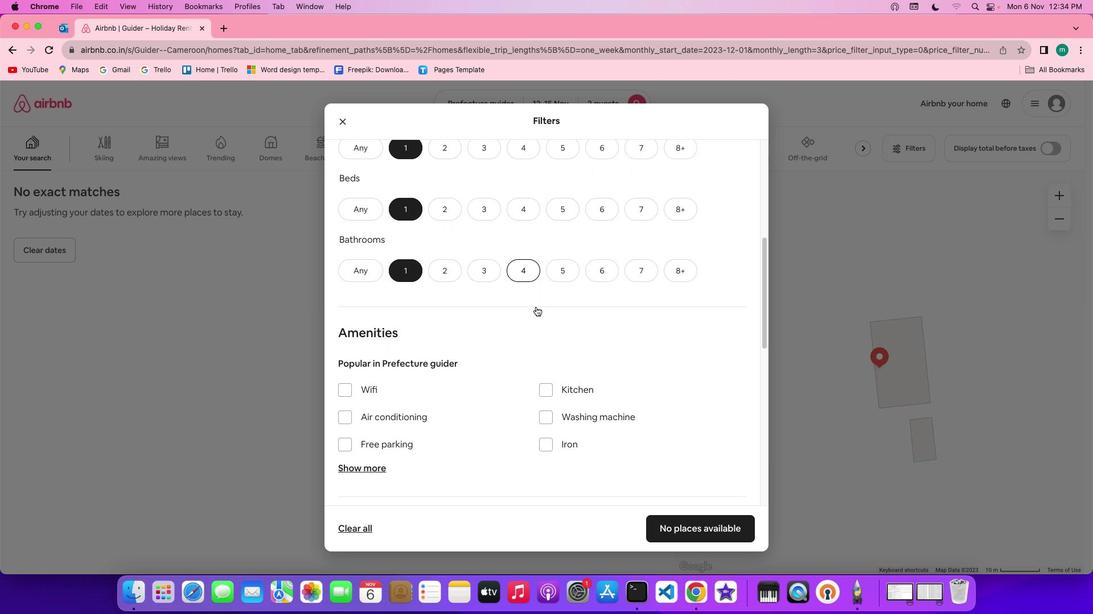 
Action: Mouse scrolled (548, 310) with delta (48, 22)
Screenshot: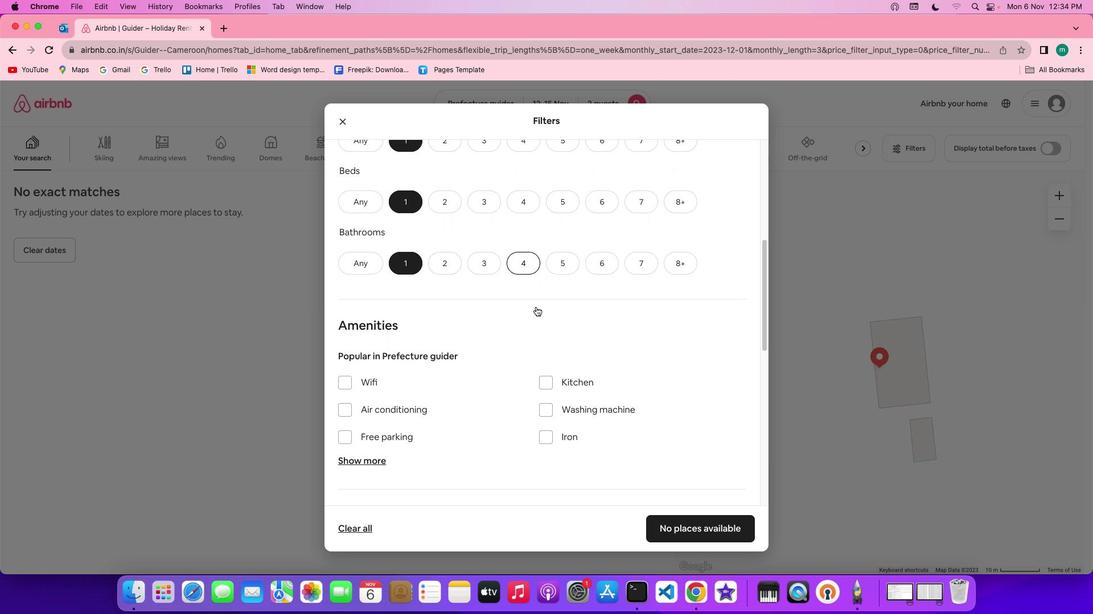 
Action: Mouse scrolled (548, 310) with delta (48, 22)
Screenshot: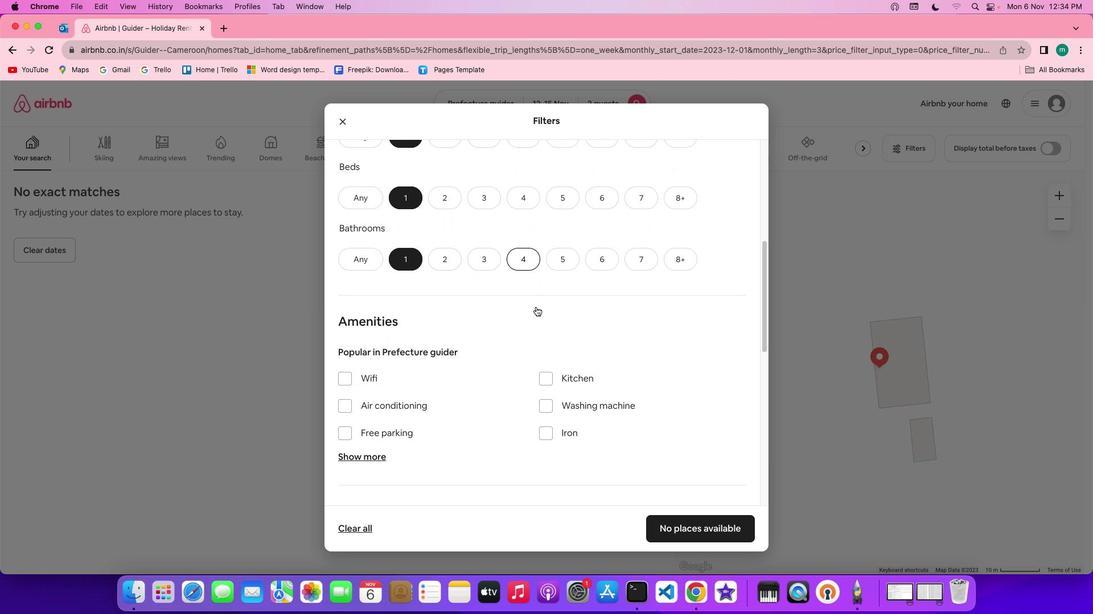 
Action: Mouse scrolled (548, 310) with delta (48, 22)
Screenshot: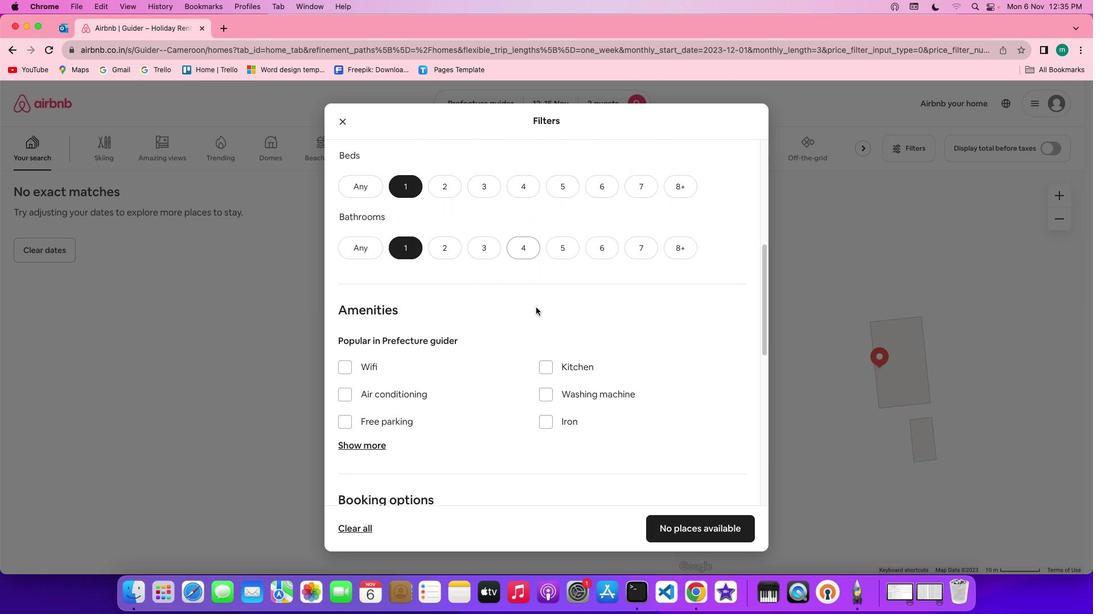 
Action: Mouse moved to (548, 311)
Screenshot: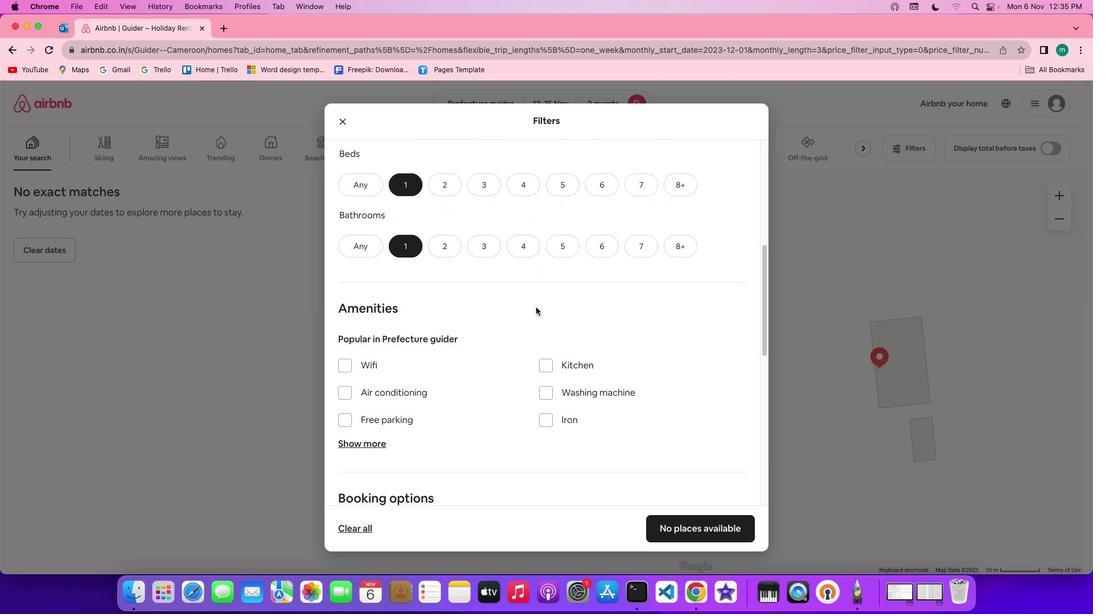 
Action: Mouse scrolled (548, 311) with delta (48, 22)
Screenshot: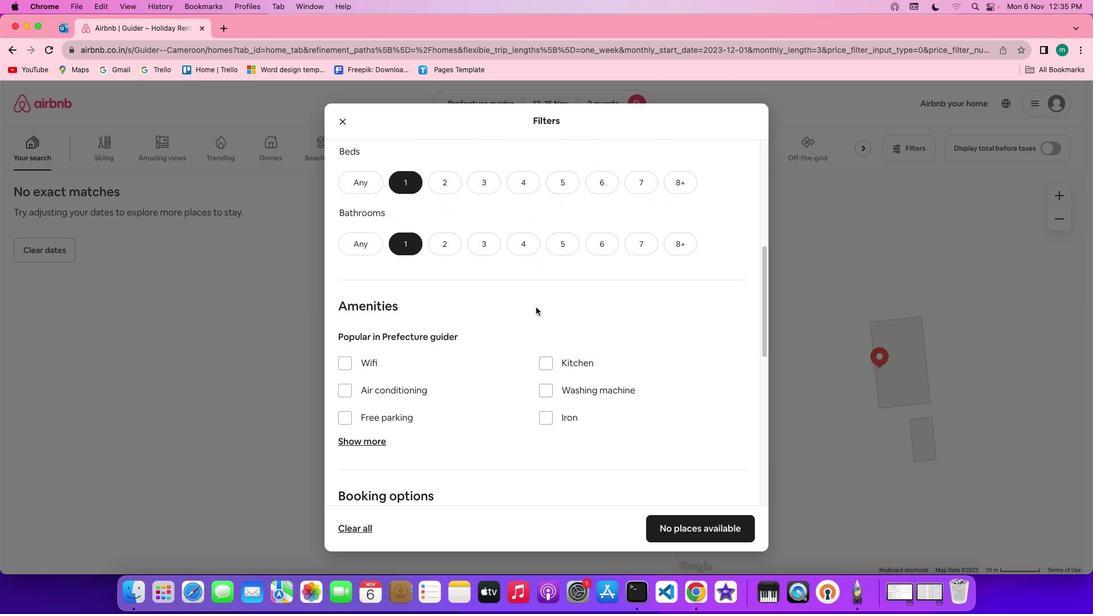 
Action: Mouse scrolled (548, 311) with delta (48, 22)
Screenshot: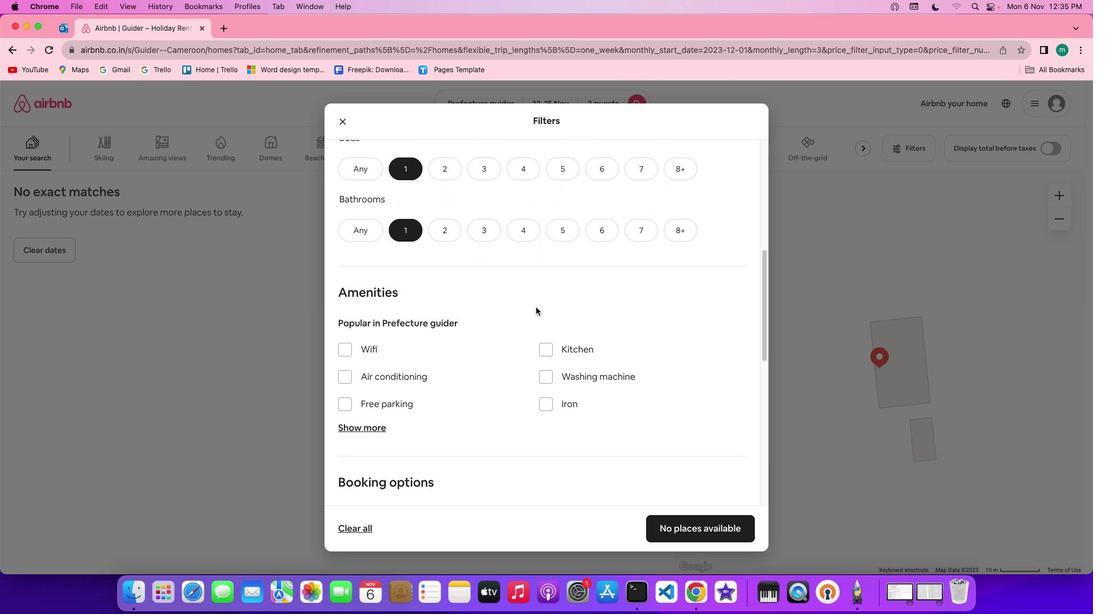 
Action: Mouse scrolled (548, 311) with delta (48, 22)
Screenshot: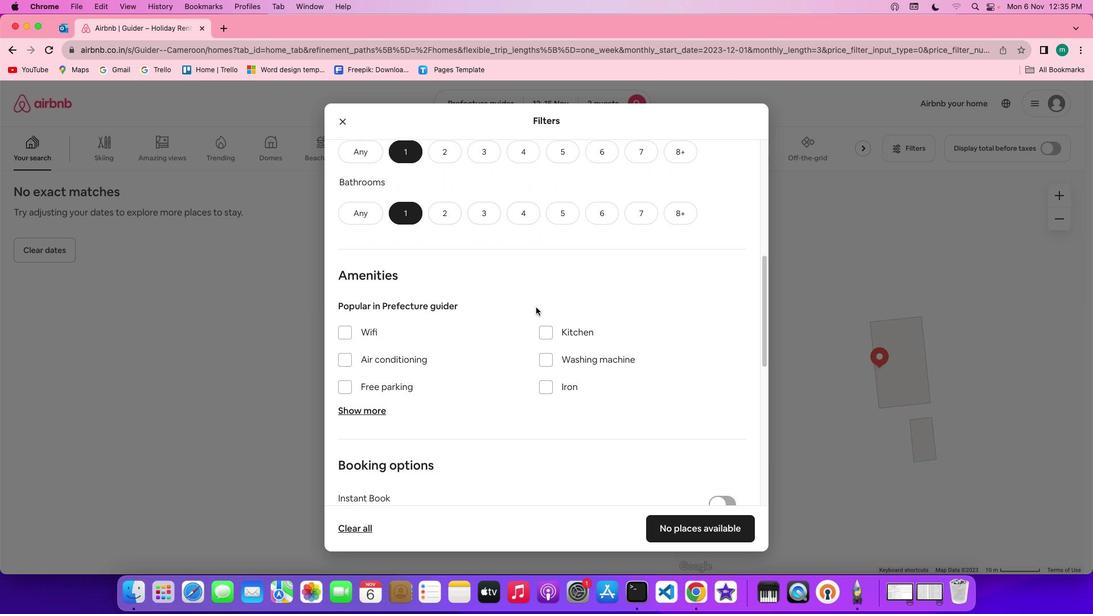 
Action: Mouse scrolled (548, 311) with delta (48, 22)
Screenshot: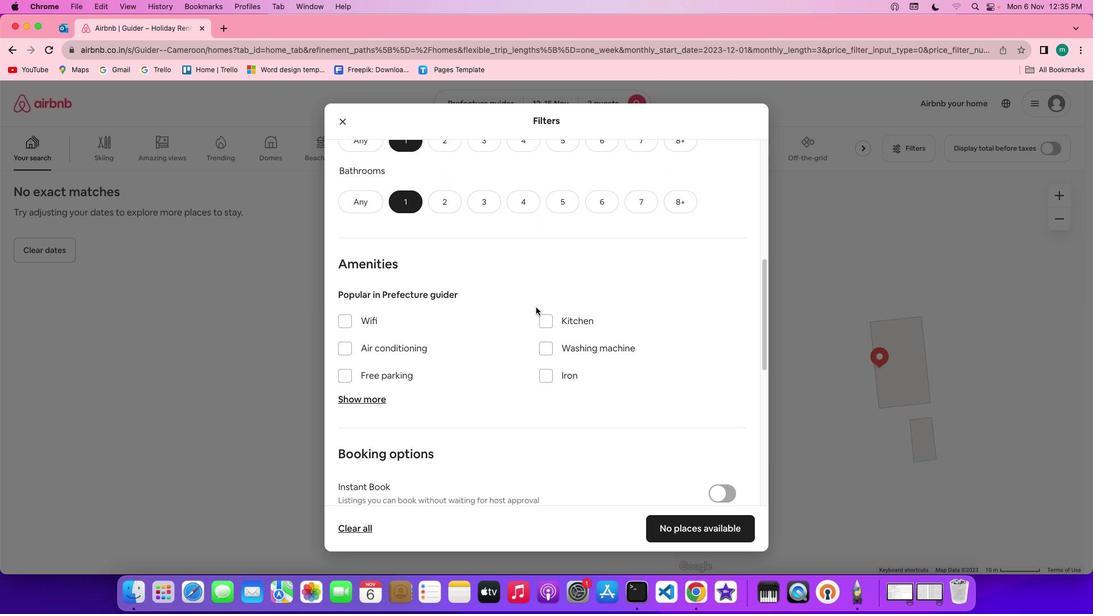 
Action: Mouse scrolled (548, 311) with delta (48, 22)
Screenshot: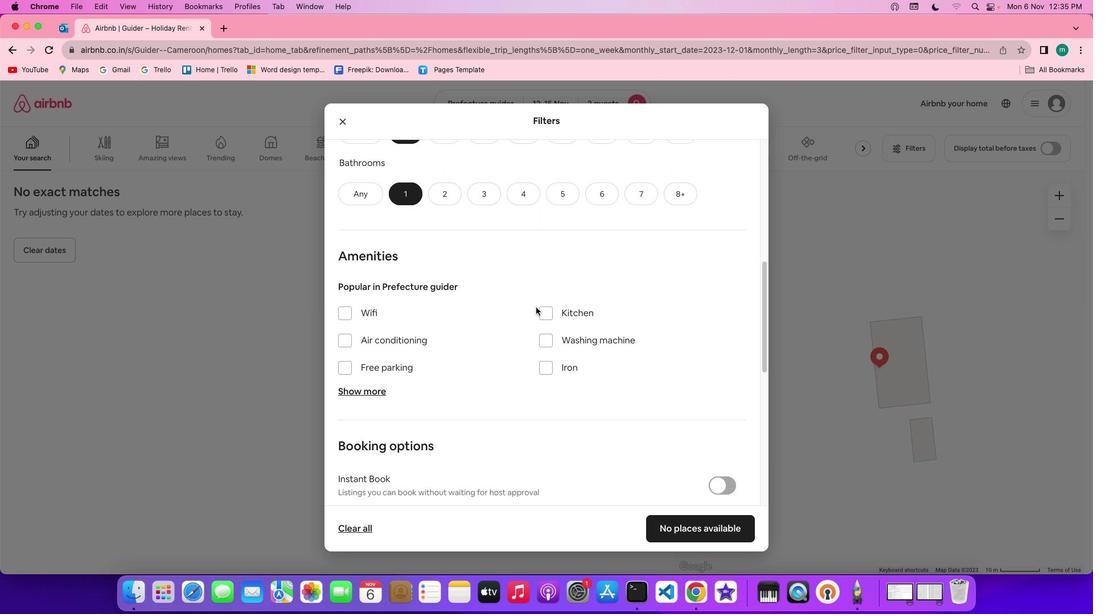 
Action: Mouse scrolled (548, 311) with delta (48, 22)
Screenshot: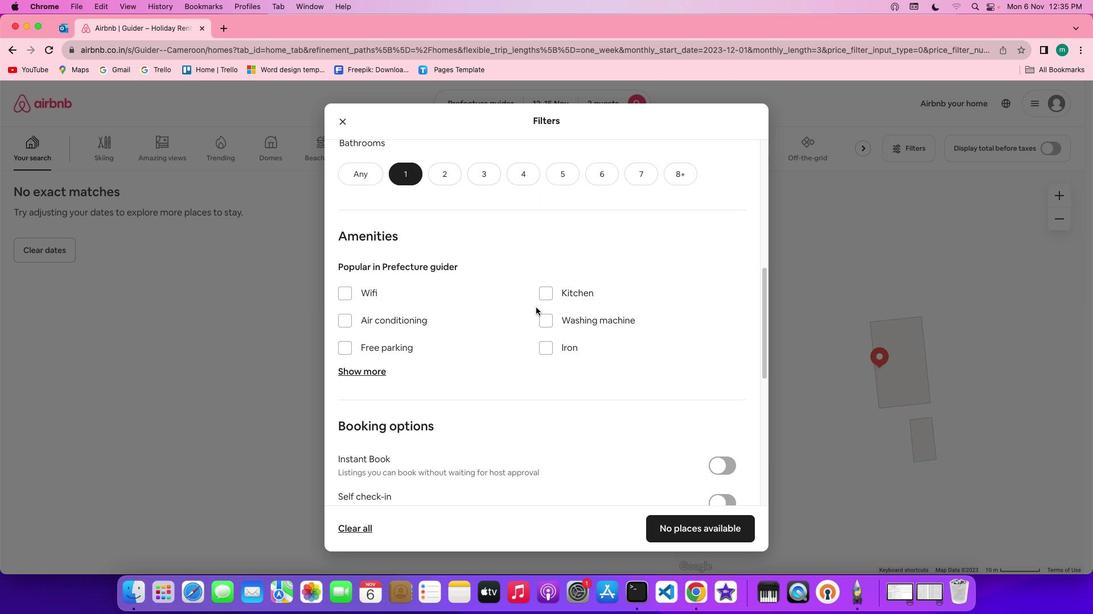 
Action: Mouse moved to (571, 314)
Screenshot: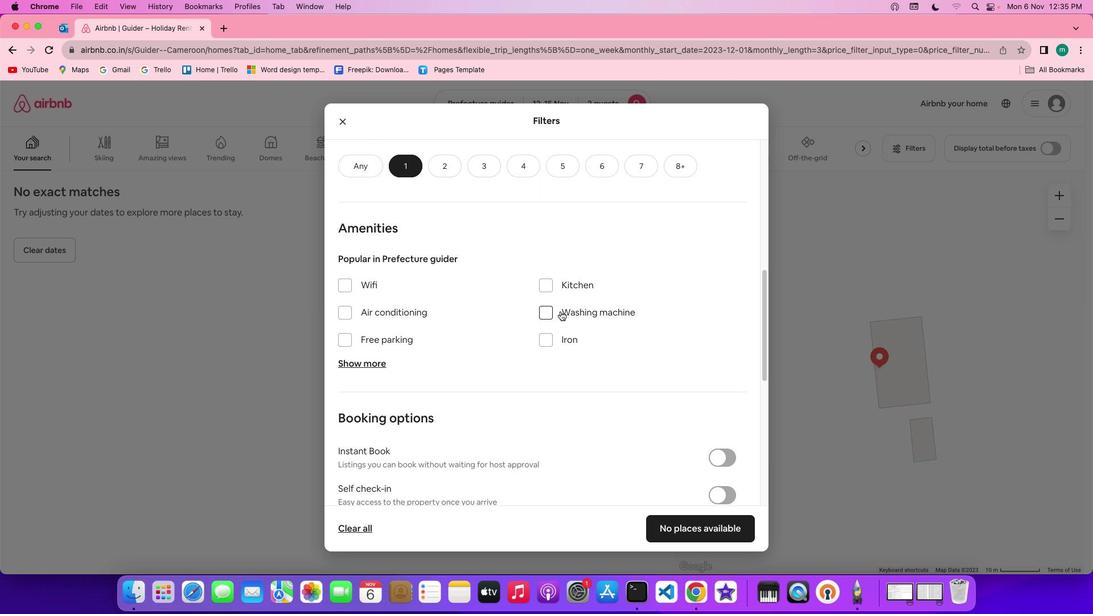 
Action: Mouse scrolled (571, 314) with delta (48, 22)
Screenshot: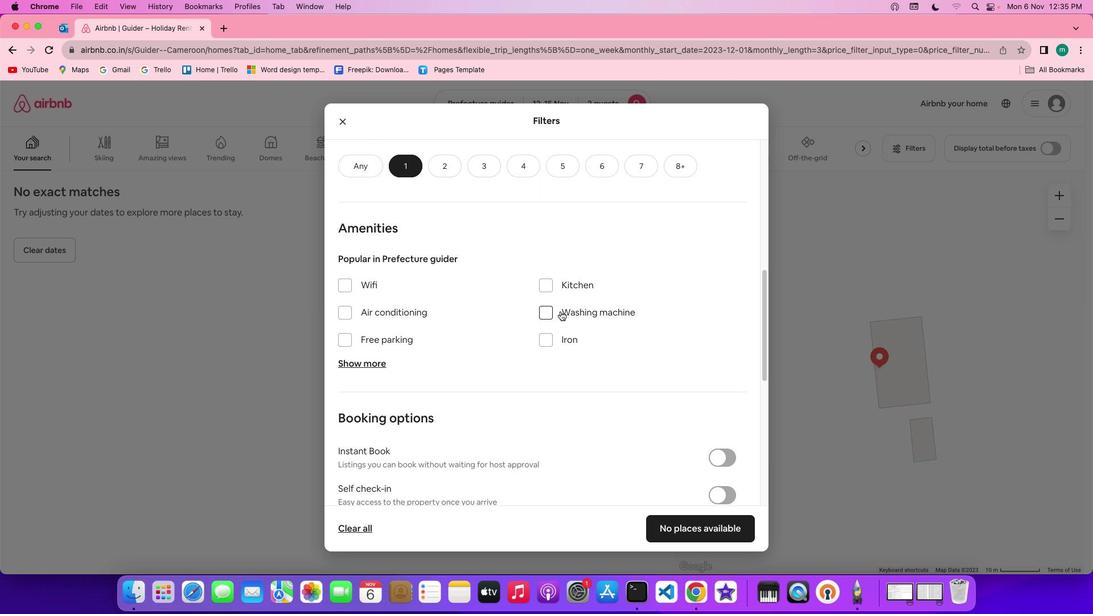 
Action: Mouse moved to (571, 314)
Screenshot: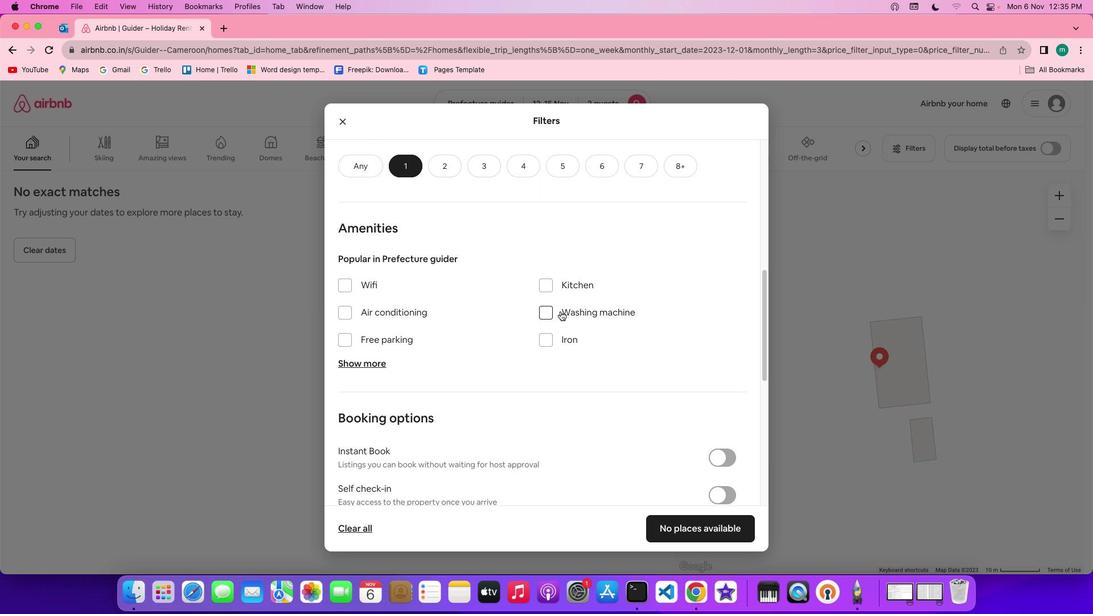 
Action: Mouse scrolled (571, 314) with delta (48, 22)
Screenshot: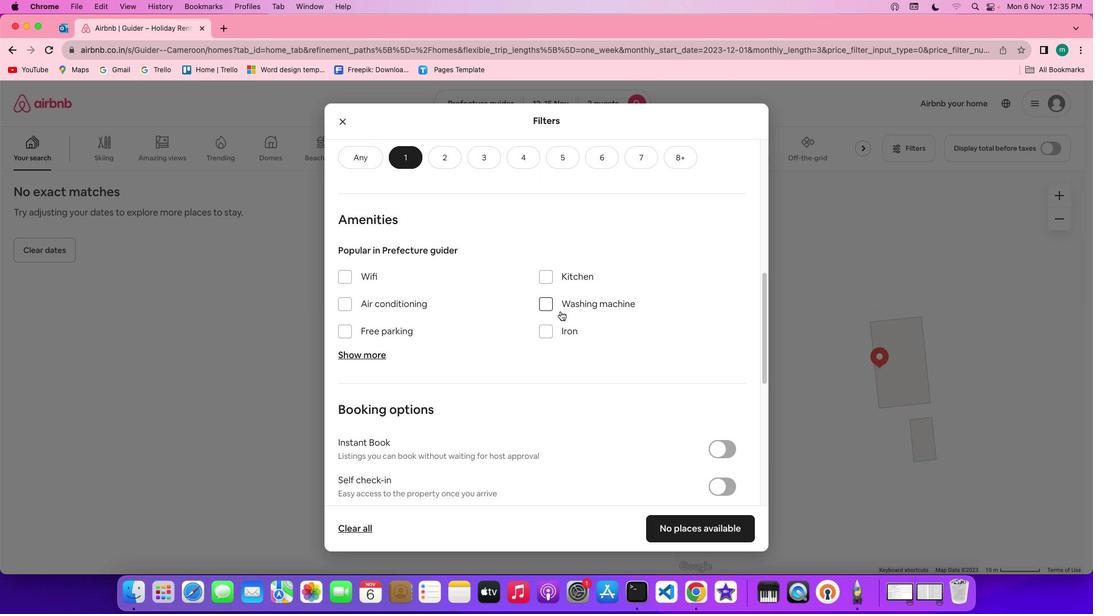 
Action: Mouse scrolled (571, 314) with delta (48, 22)
Screenshot: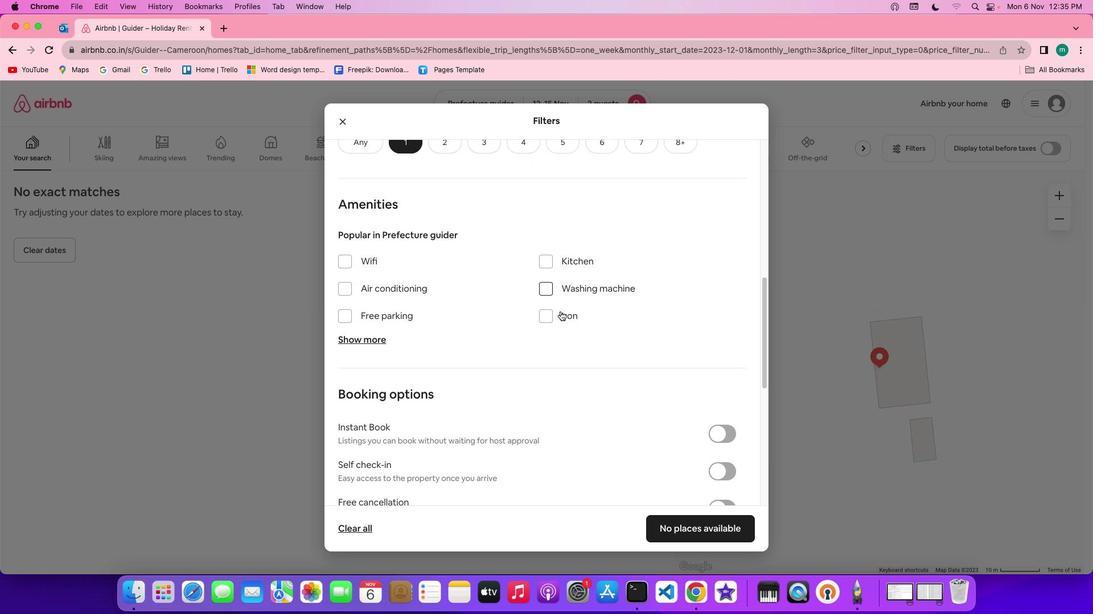 
Action: Mouse scrolled (571, 314) with delta (48, 22)
Screenshot: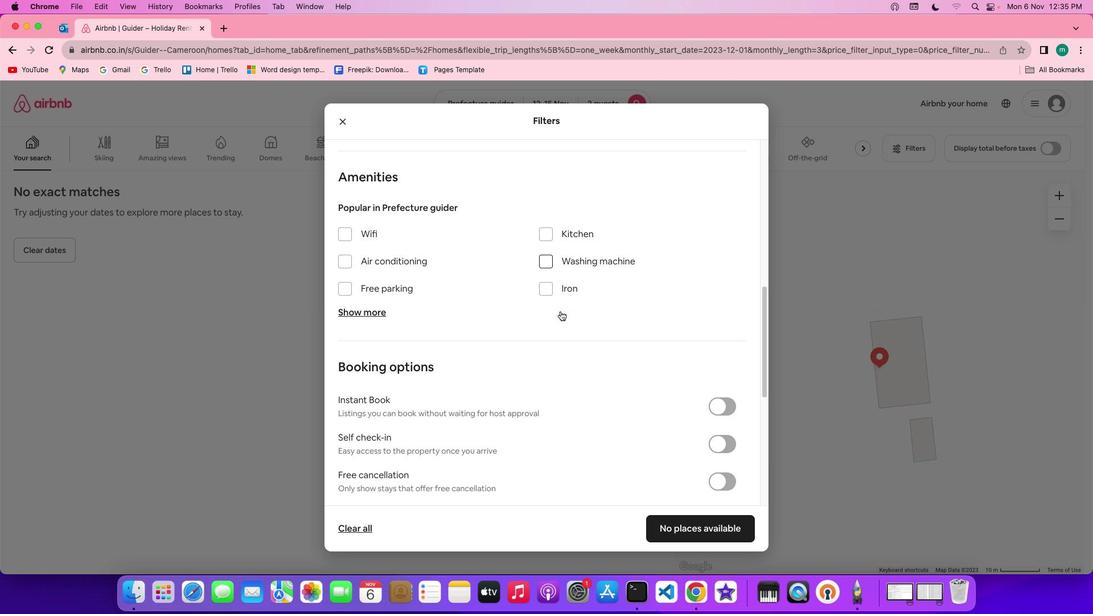 
Action: Mouse moved to (596, 319)
Screenshot: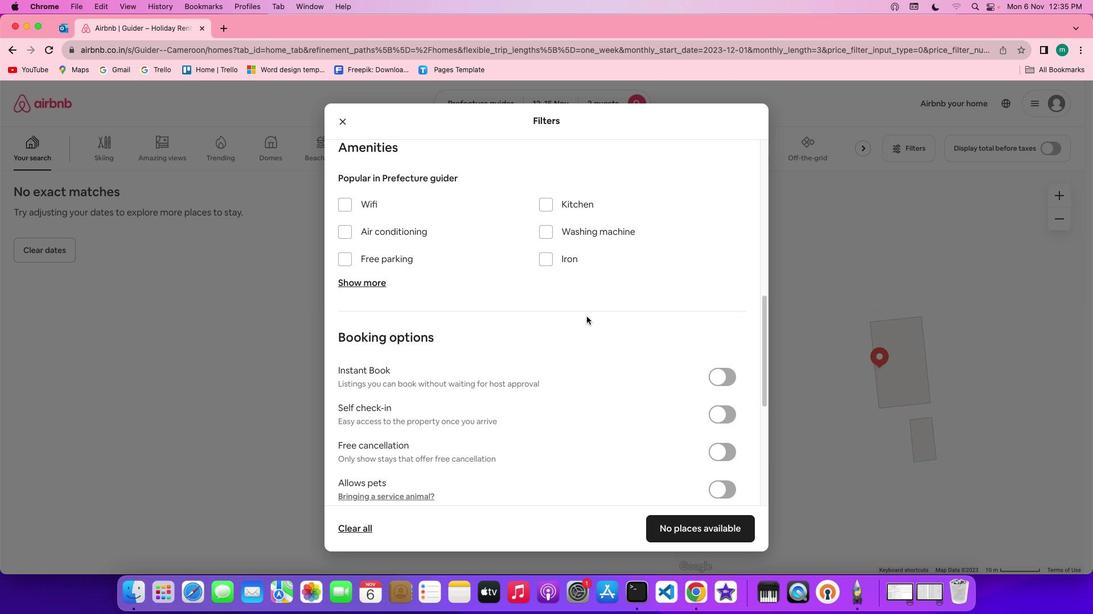 
Action: Mouse scrolled (596, 319) with delta (48, 22)
Screenshot: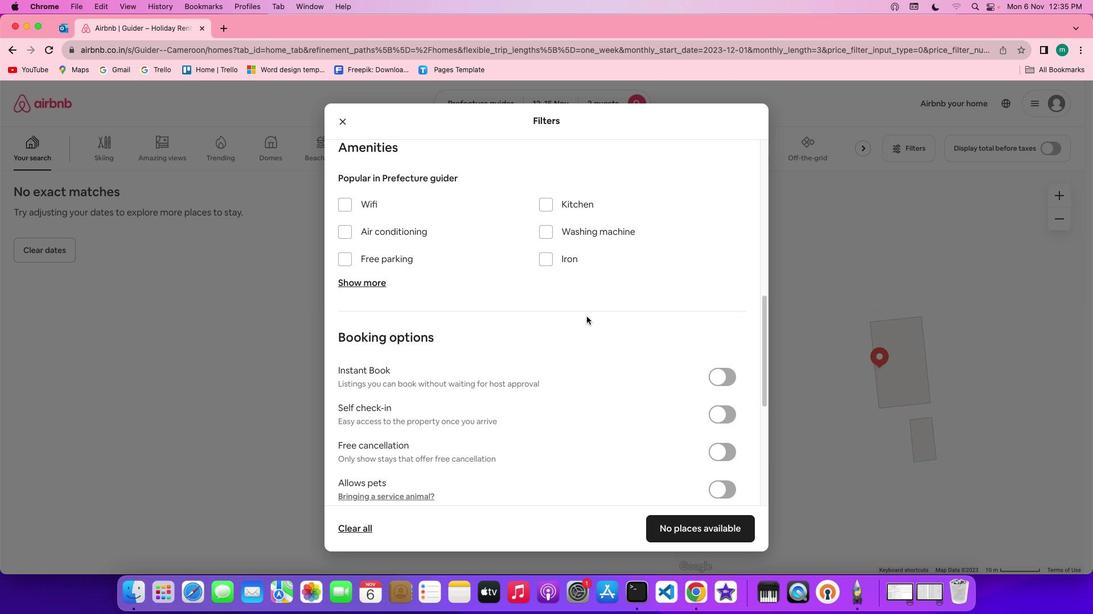 
Action: Mouse scrolled (596, 319) with delta (48, 22)
Screenshot: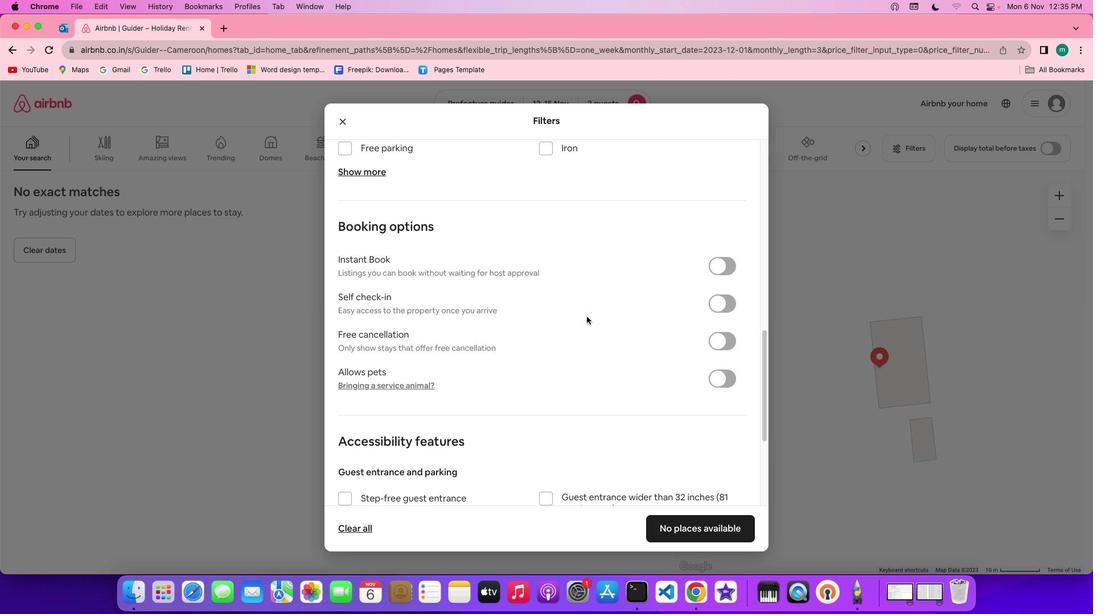 
Action: Mouse scrolled (596, 319) with delta (48, 22)
Screenshot: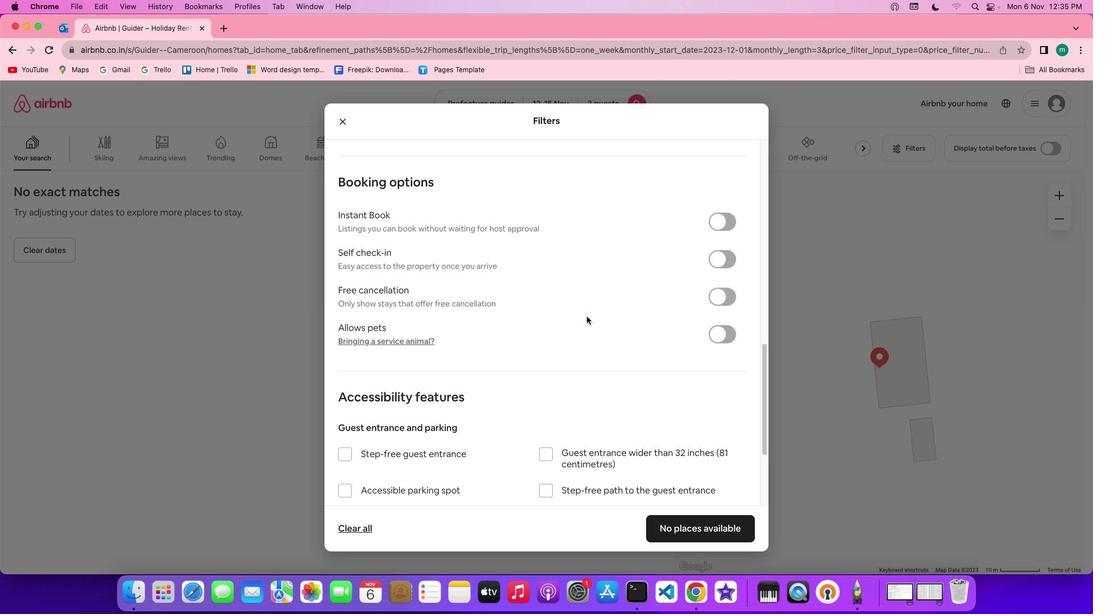 
Action: Mouse scrolled (596, 319) with delta (48, 21)
Screenshot: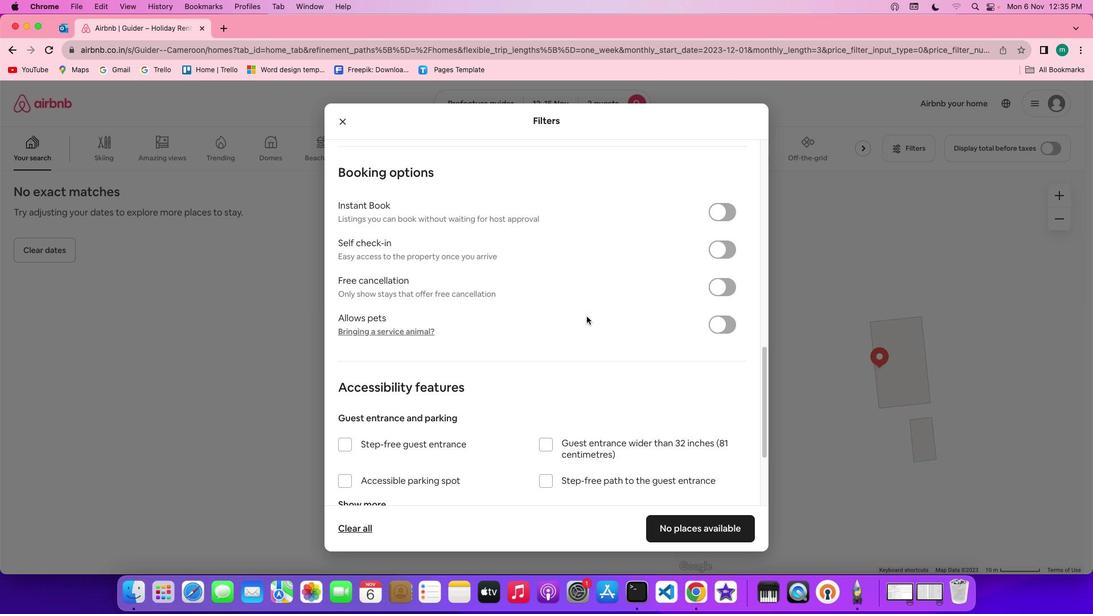 
Action: Mouse scrolled (596, 319) with delta (48, 22)
Screenshot: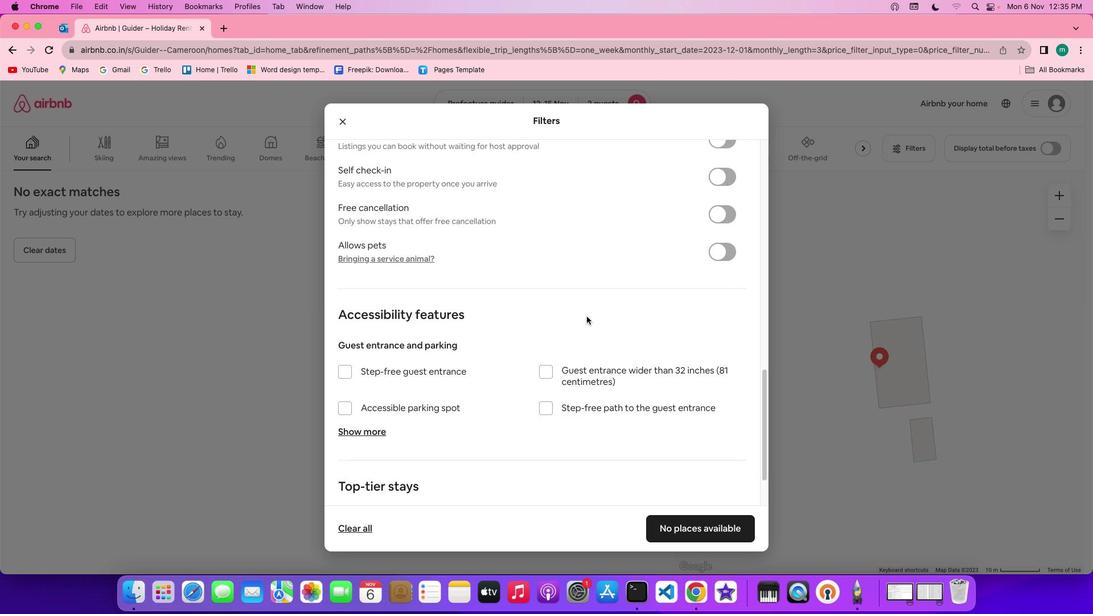
Action: Mouse scrolled (596, 319) with delta (48, 22)
Screenshot: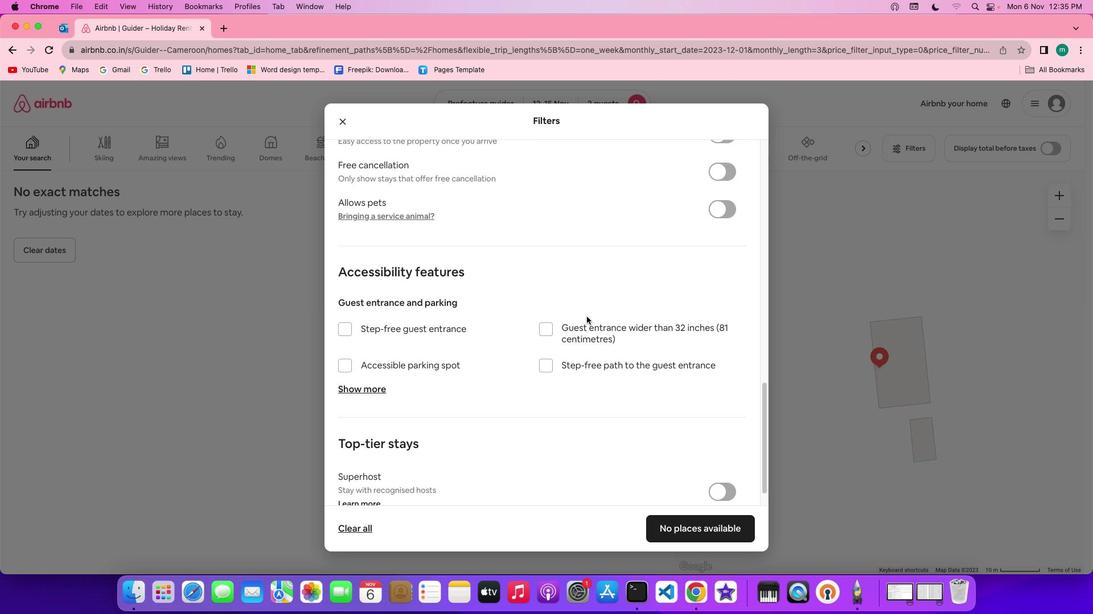 
Action: Mouse scrolled (596, 319) with delta (48, 22)
Screenshot: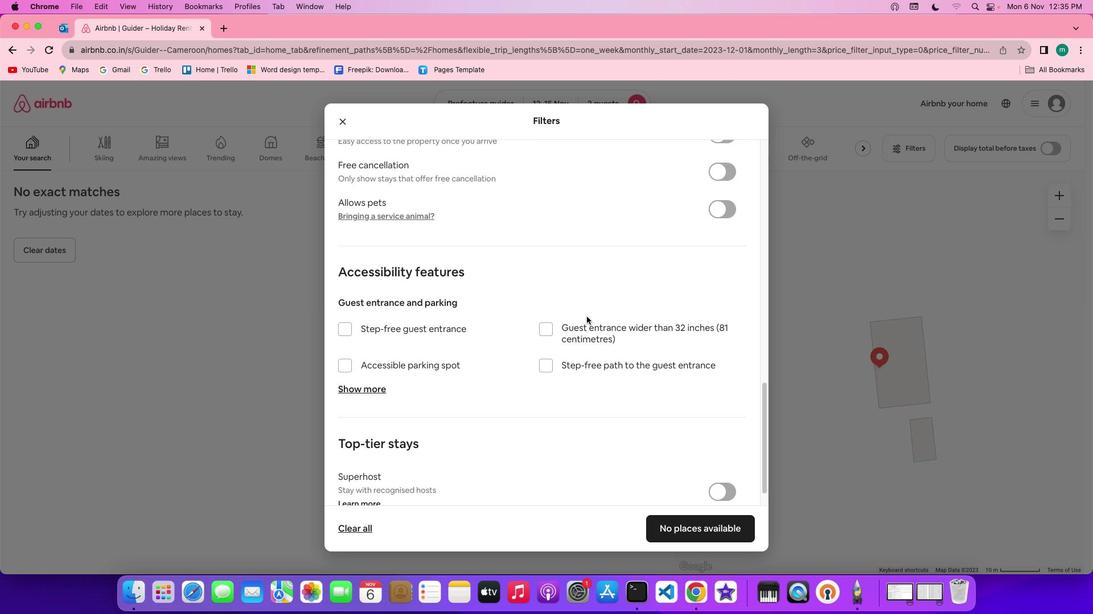 
Action: Mouse scrolled (596, 319) with delta (48, 21)
Screenshot: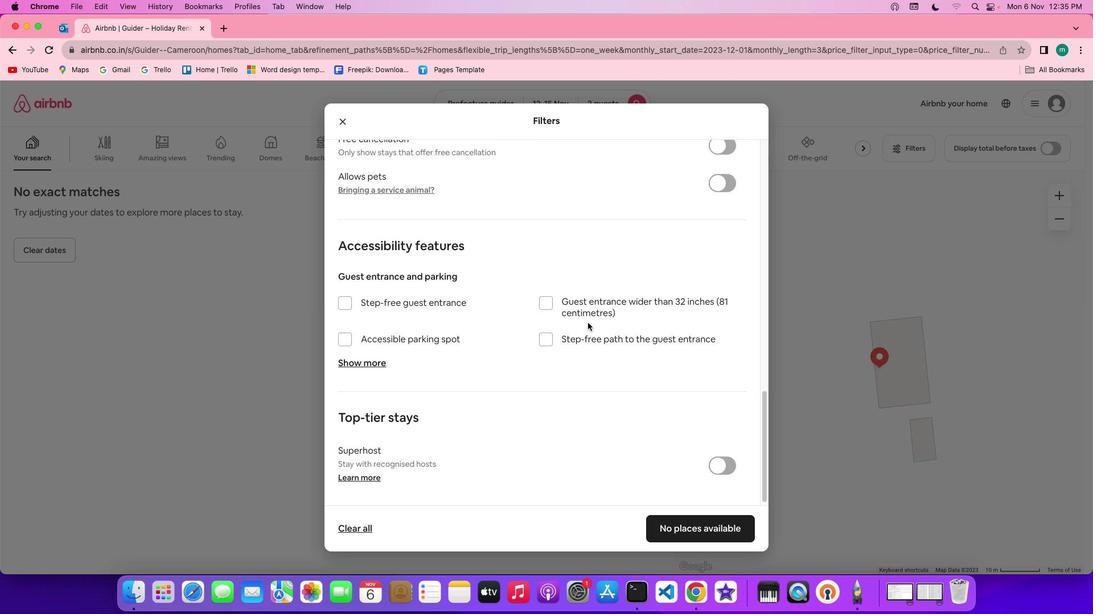 
Action: Mouse scrolled (596, 319) with delta (48, 20)
Screenshot: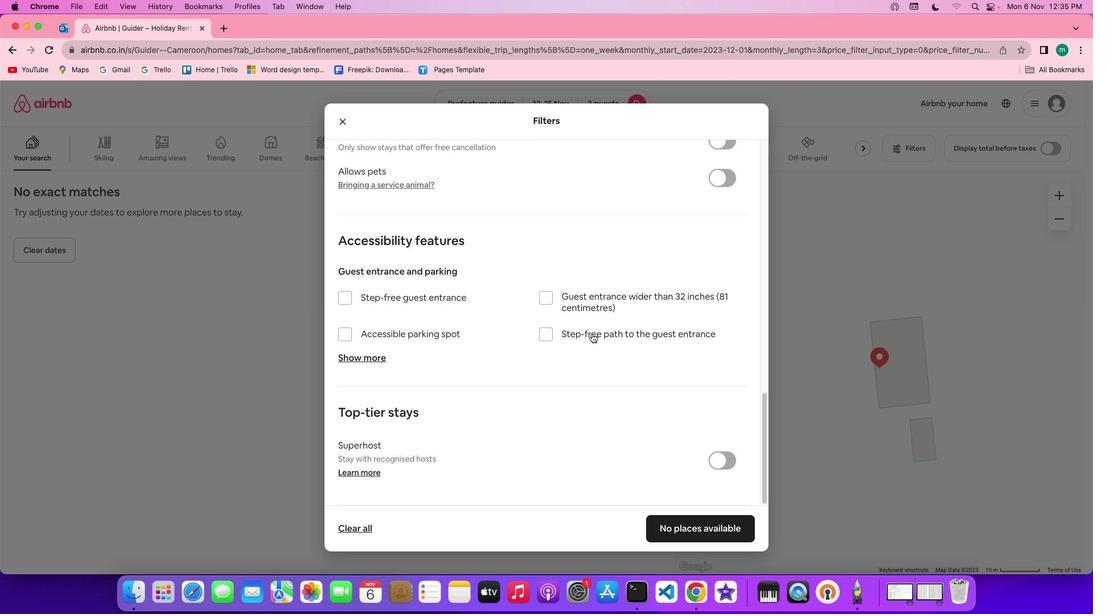 
Action: Mouse scrolled (596, 319) with delta (48, 20)
Screenshot: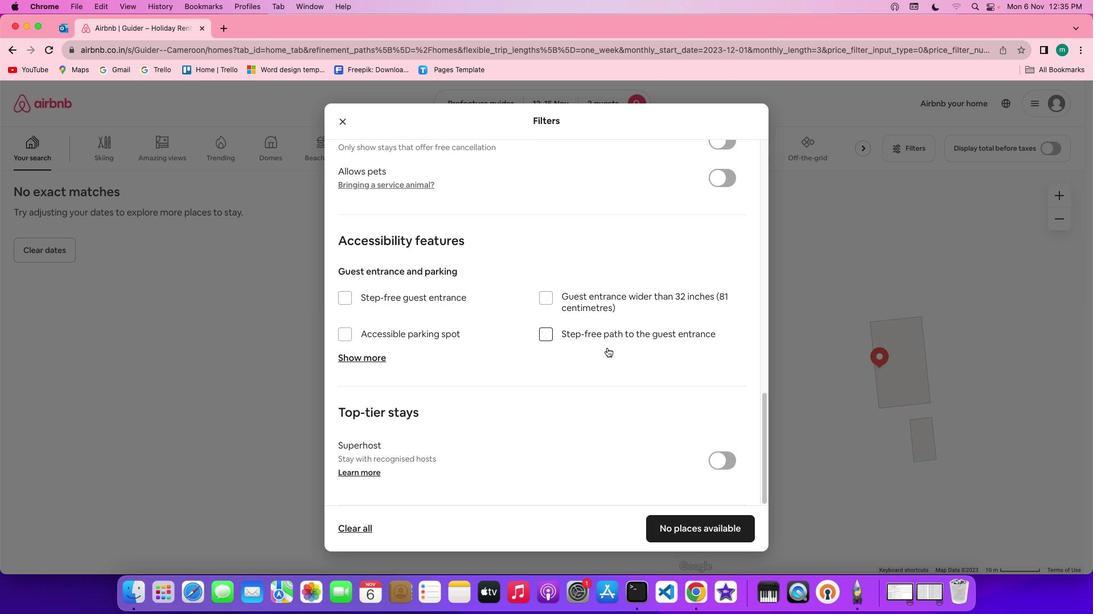 
Action: Mouse moved to (648, 373)
Screenshot: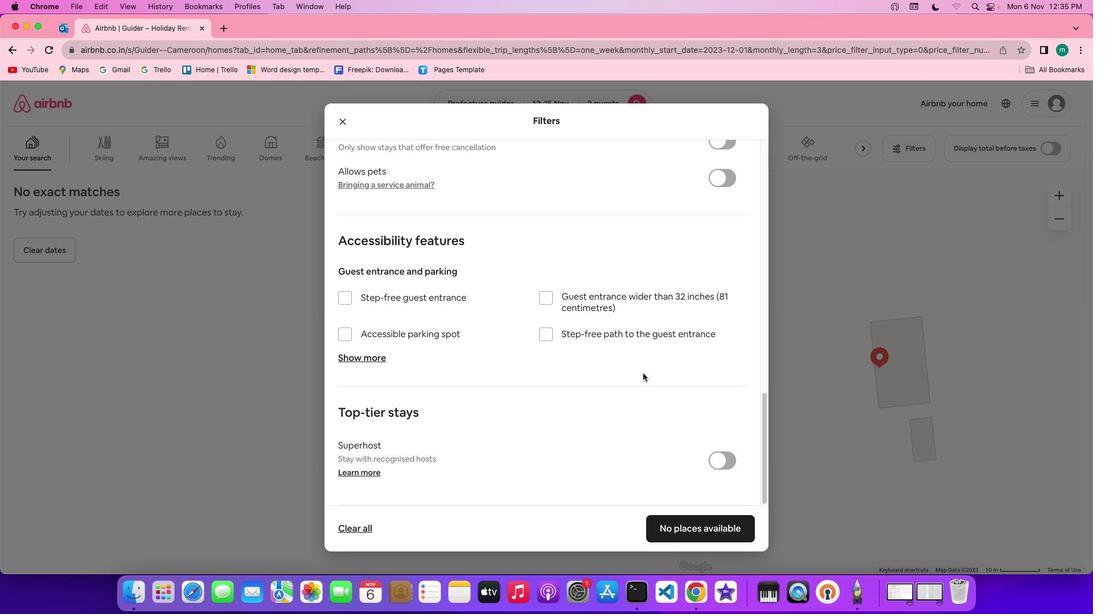 
Action: Mouse scrolled (648, 373) with delta (48, 22)
Screenshot: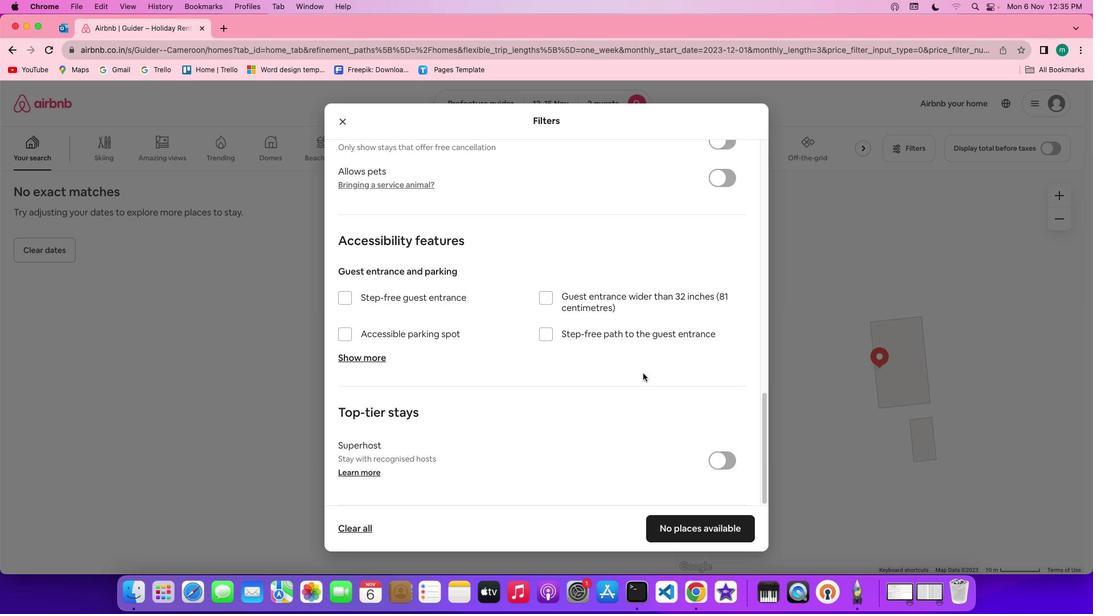 
Action: Mouse scrolled (648, 373) with delta (48, 22)
Screenshot: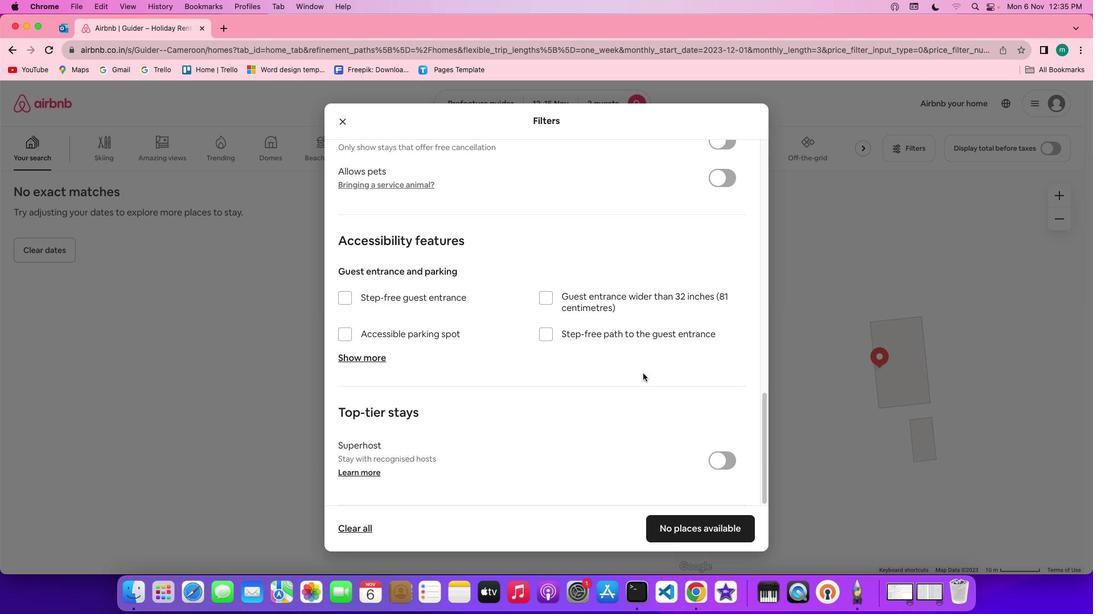 
Action: Mouse scrolled (648, 373) with delta (48, 22)
Screenshot: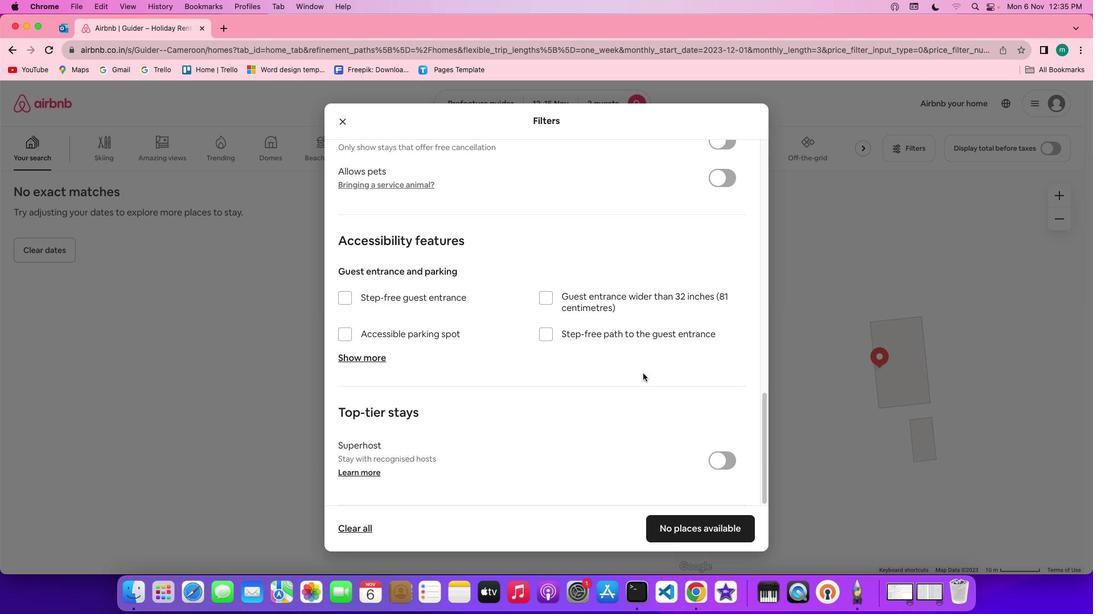 
Action: Mouse scrolled (648, 373) with delta (48, 21)
Screenshot: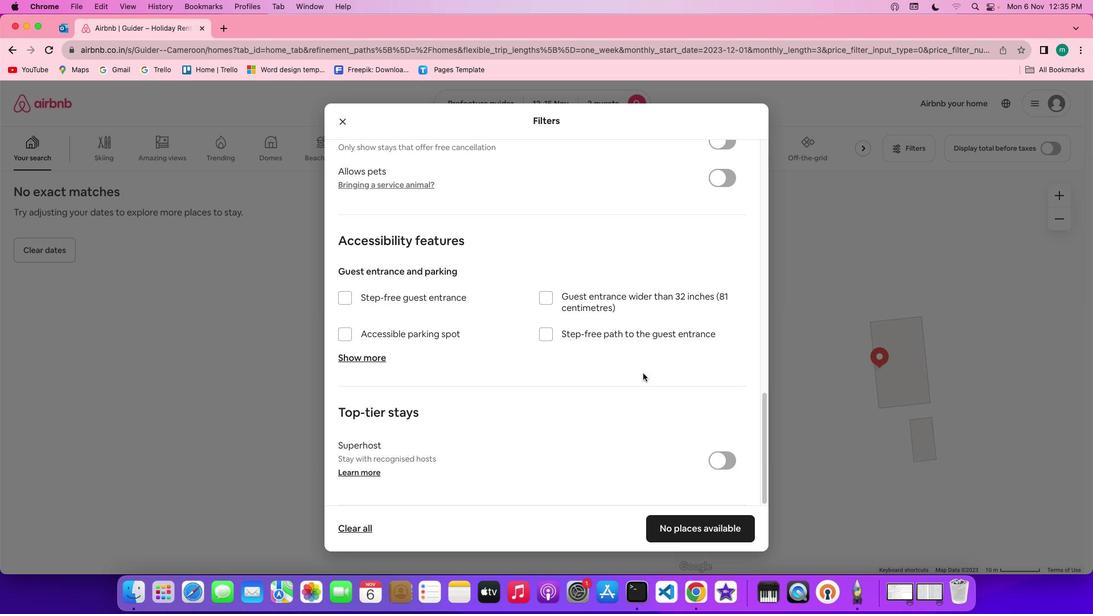 
Action: Mouse scrolled (648, 373) with delta (48, 20)
Screenshot: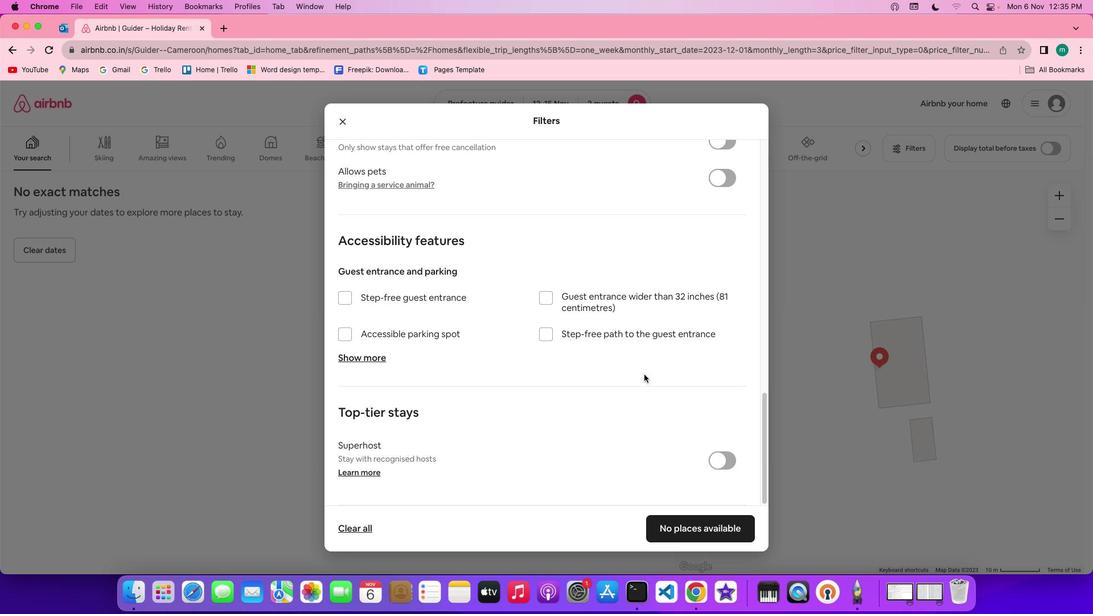 
Action: Mouse moved to (693, 525)
Screenshot: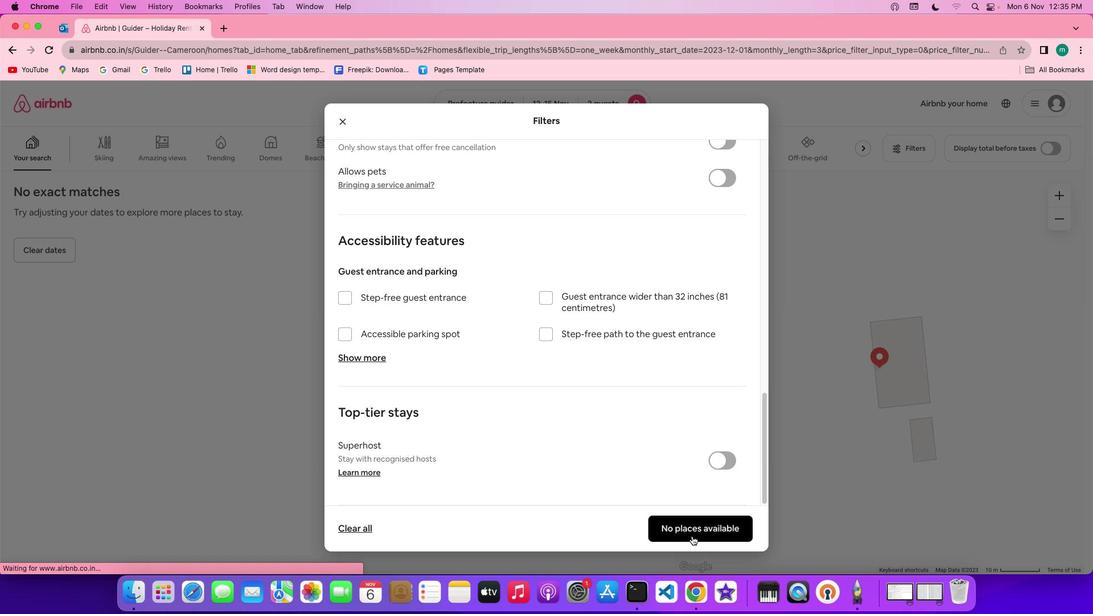 
Action: Mouse pressed left at (693, 525)
Screenshot: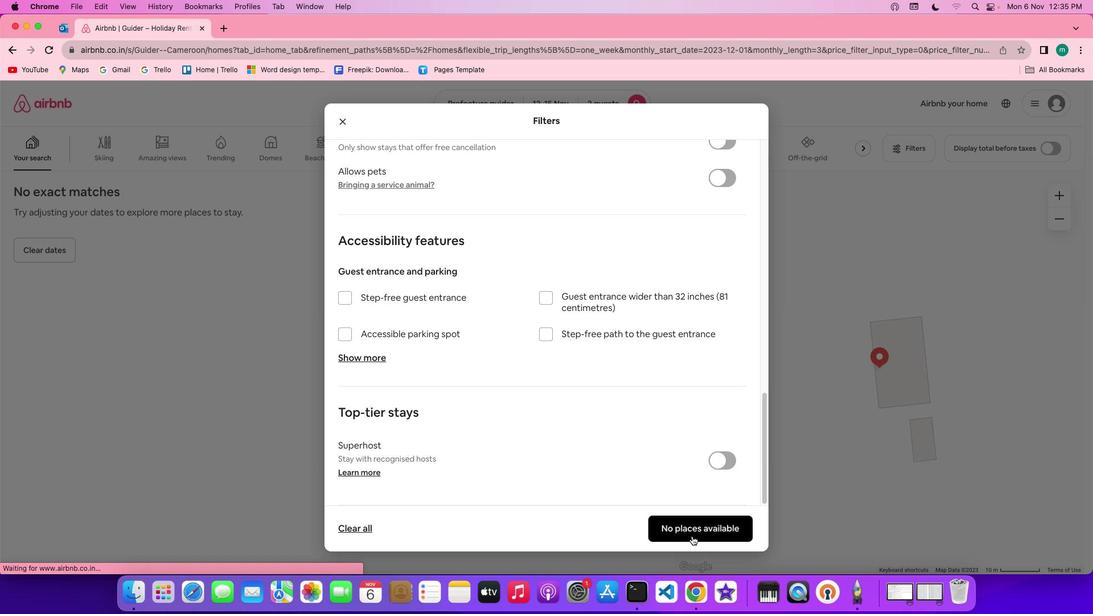 
Action: Mouse moved to (693, 524)
Screenshot: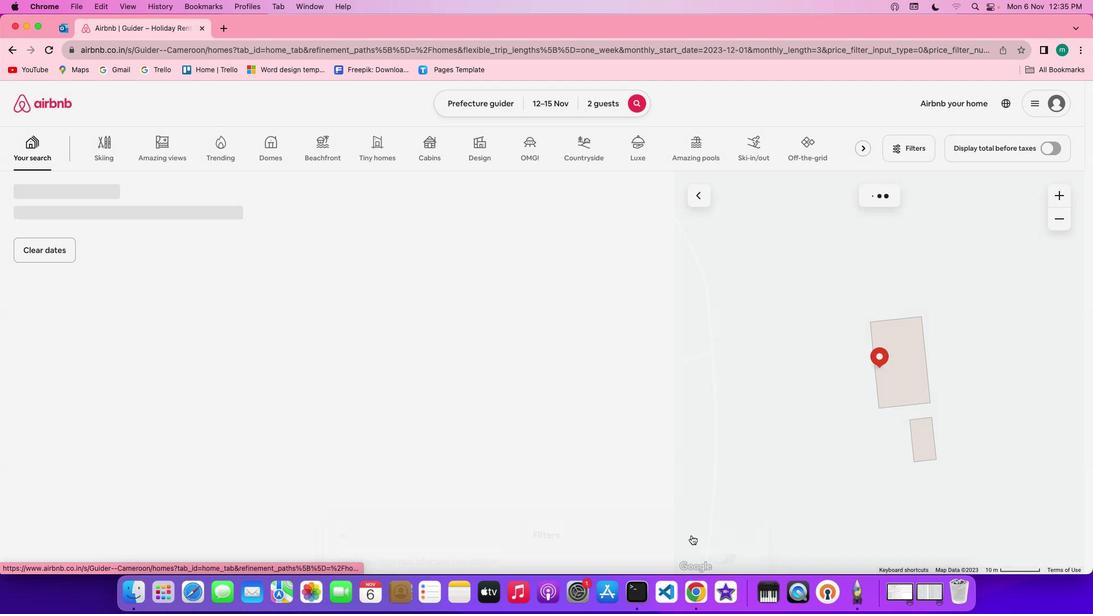 
